 Task: Look for space in Zdolbuniv, Ukraine from 10th July, 2023 to 25th July, 2023 for 3 adults, 1 child in price range Rs.15000 to Rs.25000. Place can be shared room with 2 bedrooms having 3 beds and 2 bathrooms. Property type can be house, flat, guest house. Amenities needed are: wifi, TV, free parkinig on premises, gym, breakfast. Booking option can be shelf check-in. Required host language is English.
Action: Mouse moved to (432, 98)
Screenshot: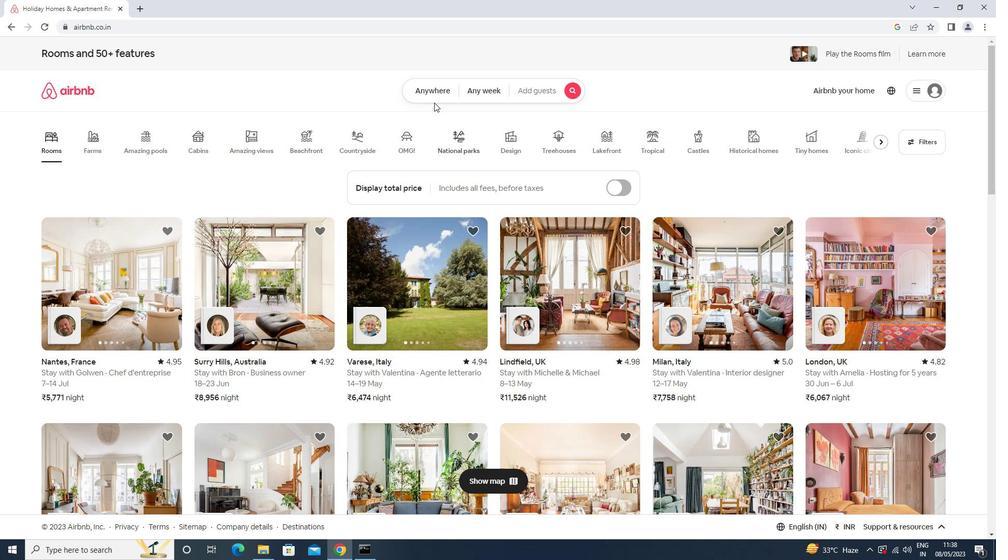 
Action: Mouse pressed left at (432, 98)
Screenshot: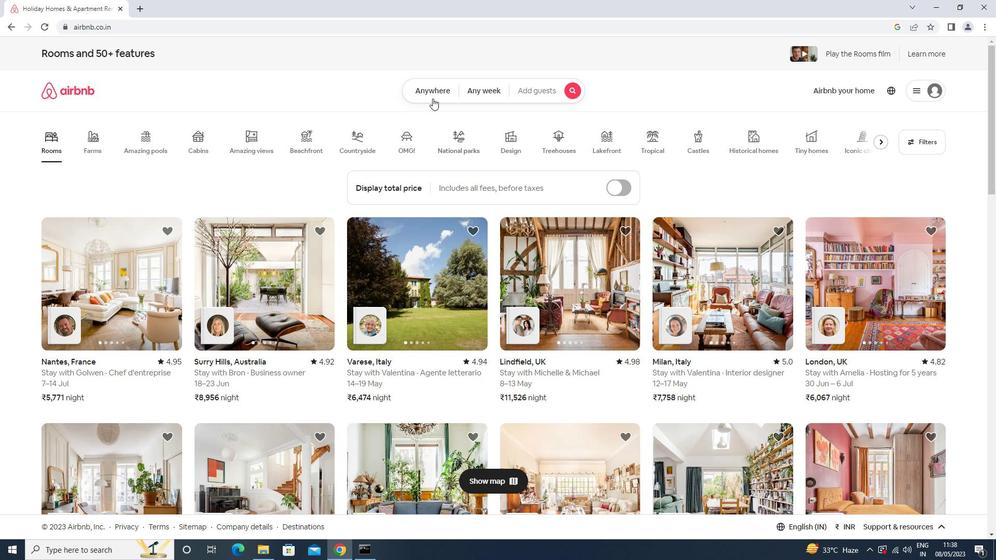 
Action: Mouse moved to (351, 135)
Screenshot: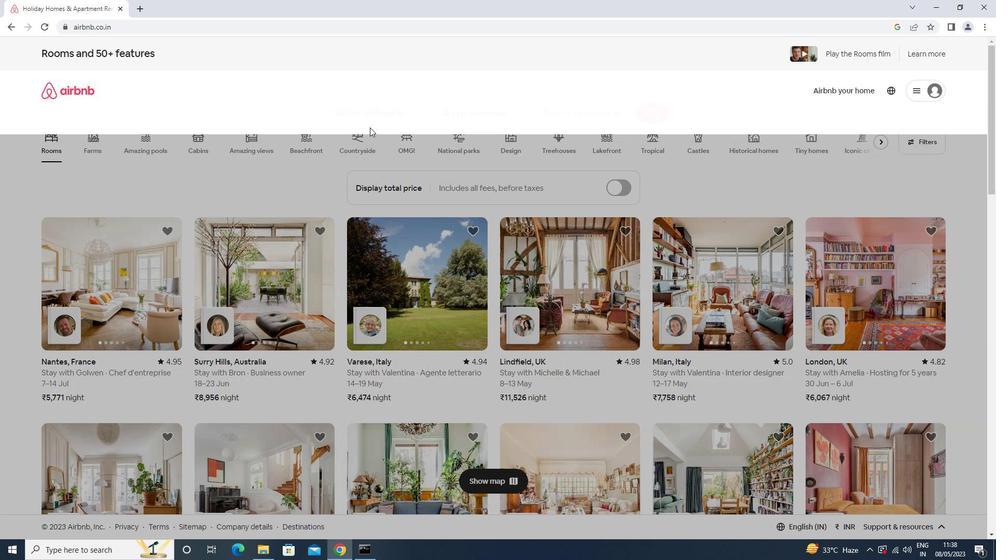 
Action: Mouse pressed left at (351, 135)
Screenshot: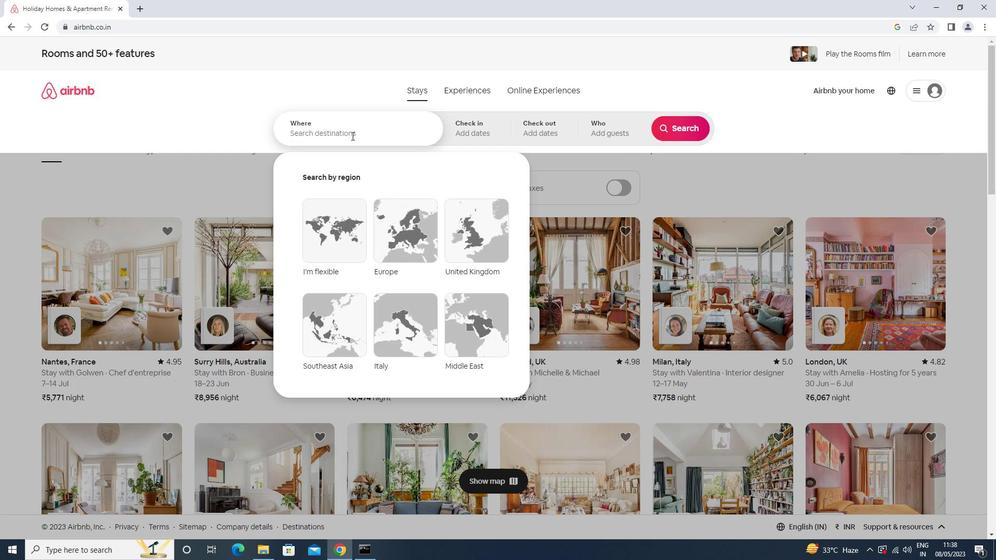 
Action: Key pressed <Key.shift>ZDOLBUNIV,<Key.space><Key.shift><Key.shift><Key.shift><Key.shift><Key.shift><Key.shift><Key.shift><Key.shift><Key.shift><Key.shift><Key.shift><Key.shift><Key.shift><Key.shift><Key.shift><Key.shift><Key.shift><Key.shift><Key.shift><Key.shift><Key.shift><Key.shift><Key.shift><Key.shift><Key.shift><Key.shift><Key.shift><Key.shift><Key.shift><Key.shift><Key.shift><Key.shift><Key.shift><Key.shift><Key.shift><Key.shift><Key.shift><Key.shift><Key.shift><Key.shift><Key.shift><Key.shift><Key.shift><Key.shift>UKRAINME
Screenshot: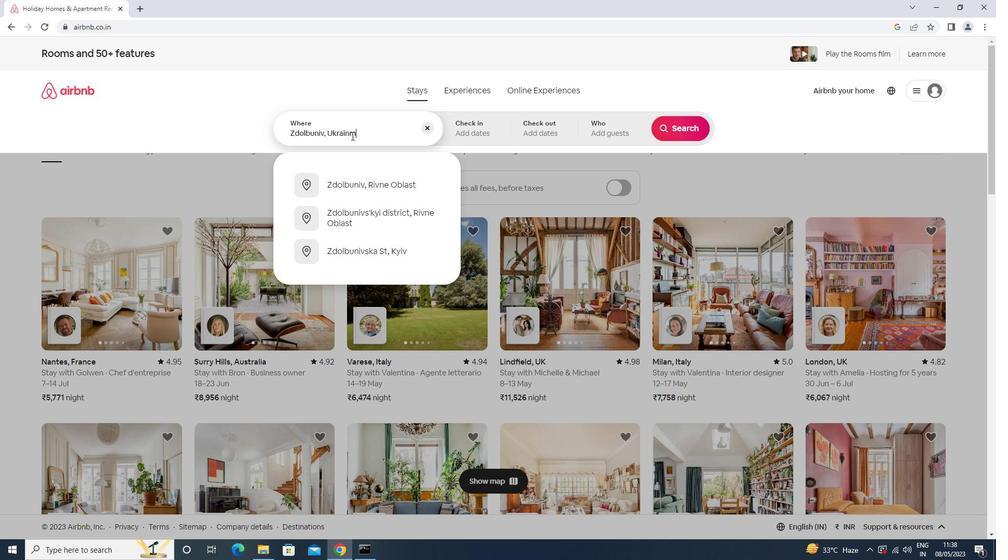 
Action: Mouse moved to (387, 123)
Screenshot: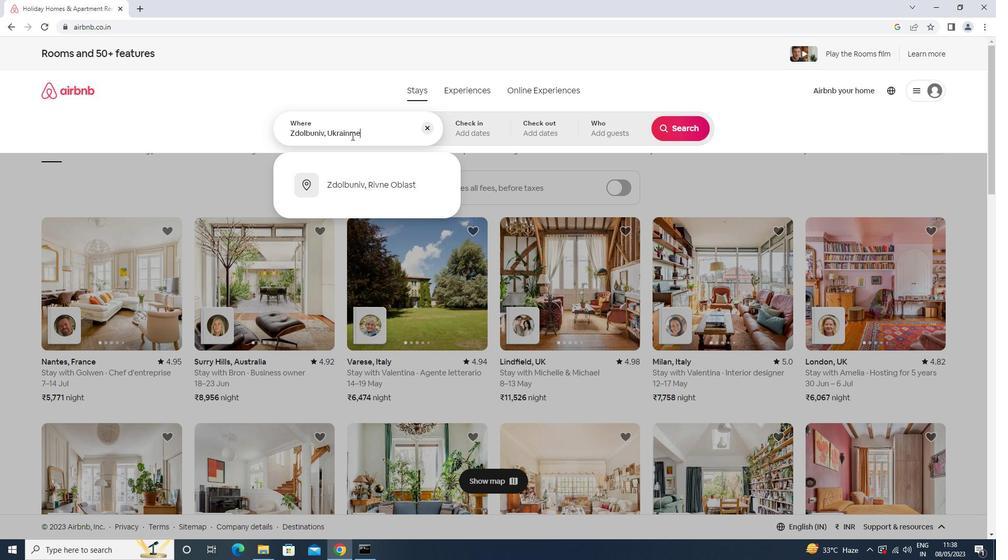 
Action: Key pressed <Key.backspace><Key.backspace>E<Key.enter>
Screenshot: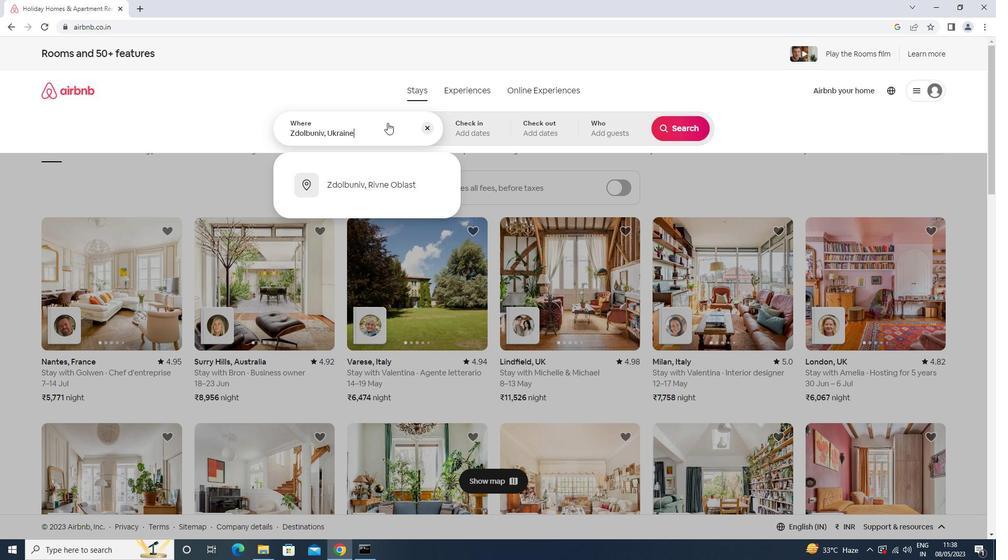 
Action: Mouse moved to (679, 211)
Screenshot: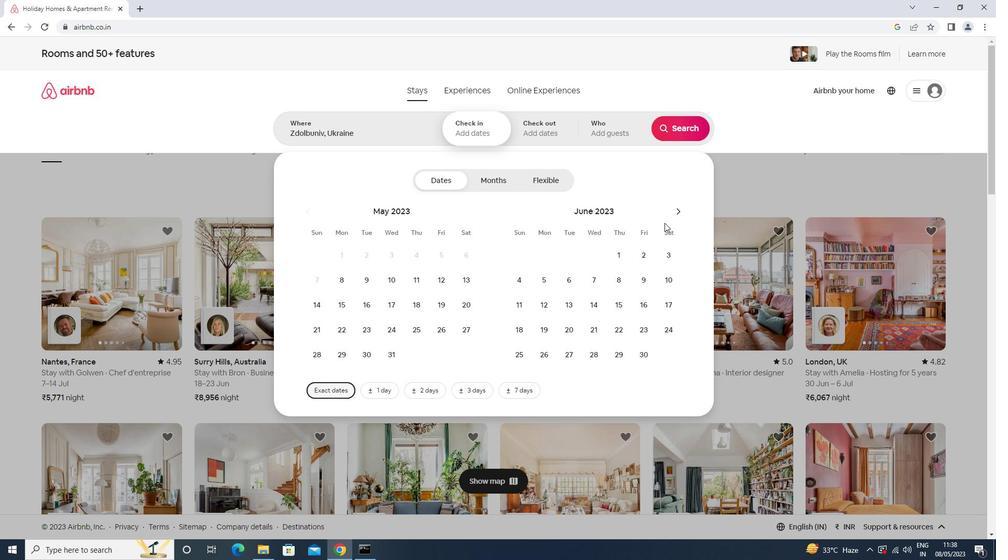 
Action: Mouse pressed left at (679, 211)
Screenshot: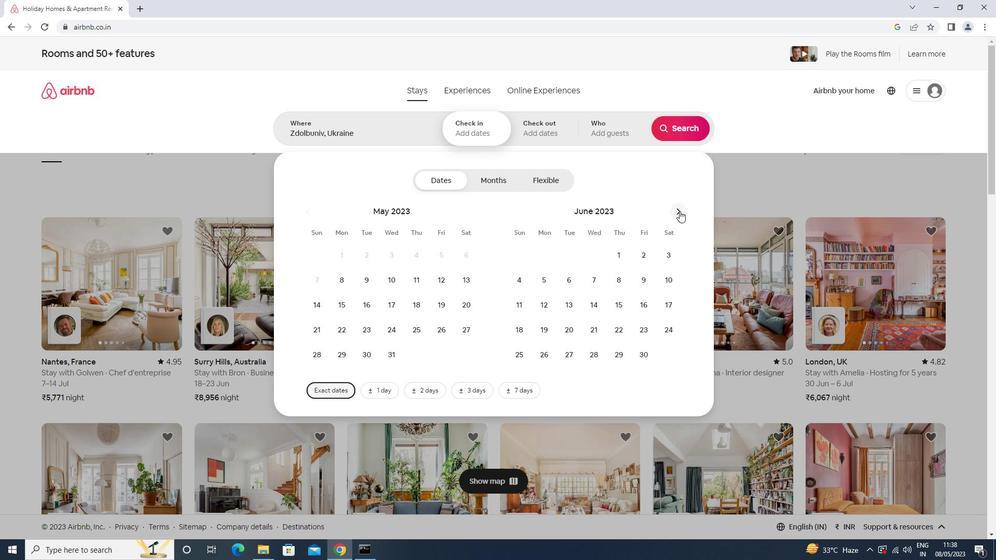 
Action: Mouse moved to (547, 306)
Screenshot: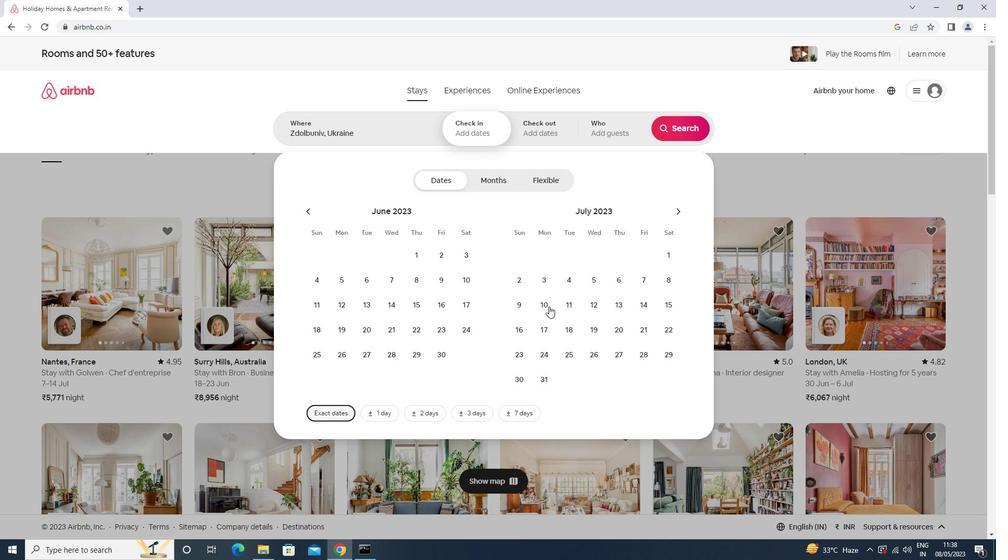 
Action: Mouse pressed left at (547, 306)
Screenshot: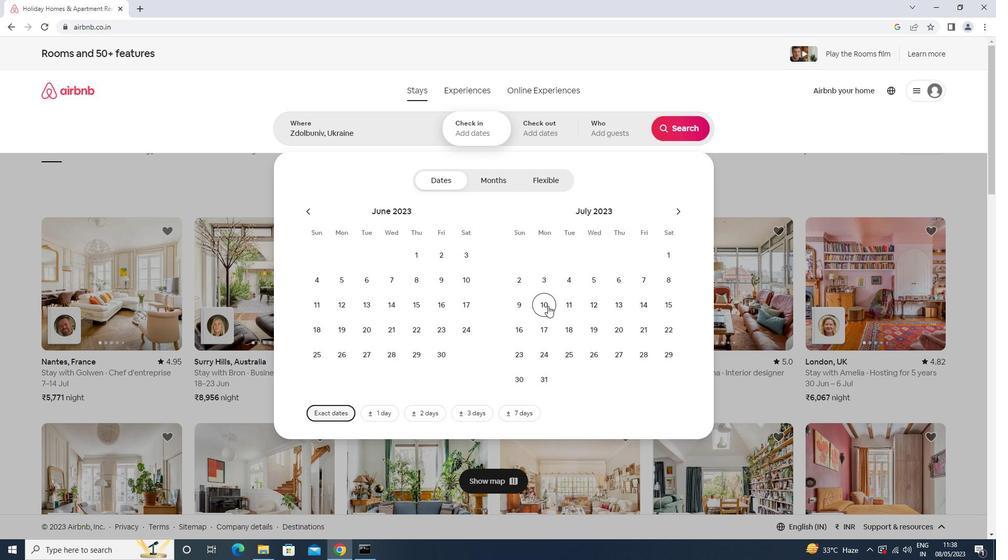 
Action: Mouse moved to (571, 352)
Screenshot: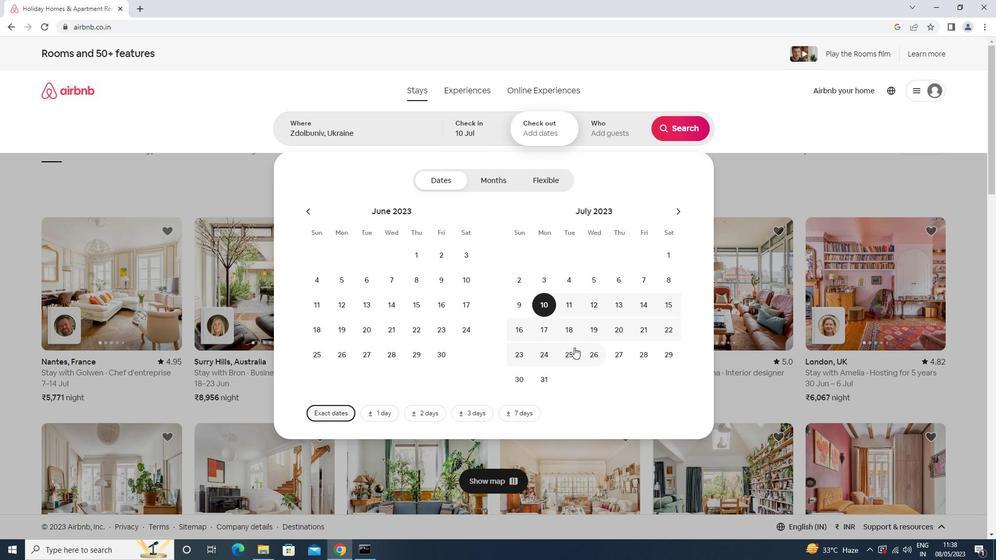 
Action: Mouse pressed left at (571, 352)
Screenshot: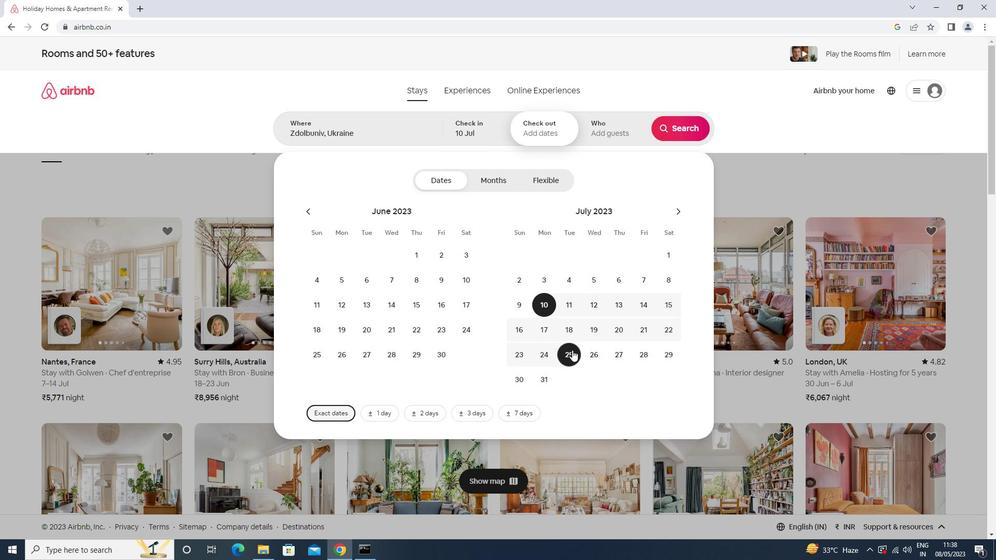 
Action: Mouse moved to (591, 142)
Screenshot: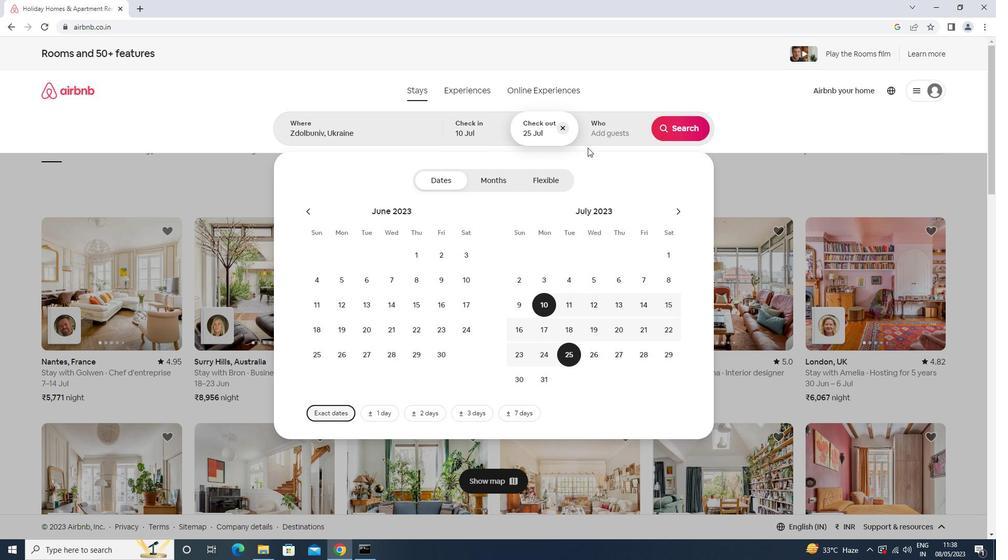 
Action: Mouse pressed left at (591, 142)
Screenshot: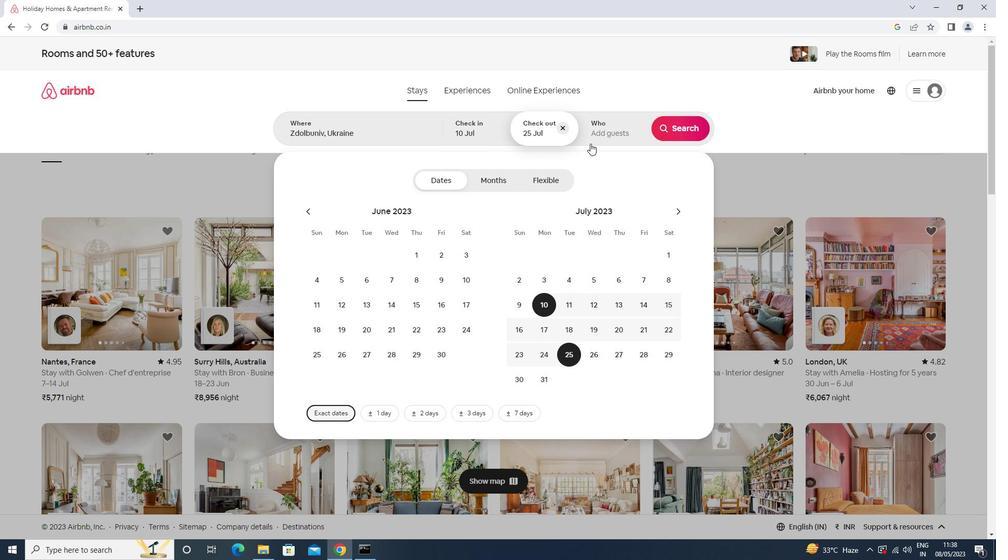 
Action: Mouse moved to (680, 185)
Screenshot: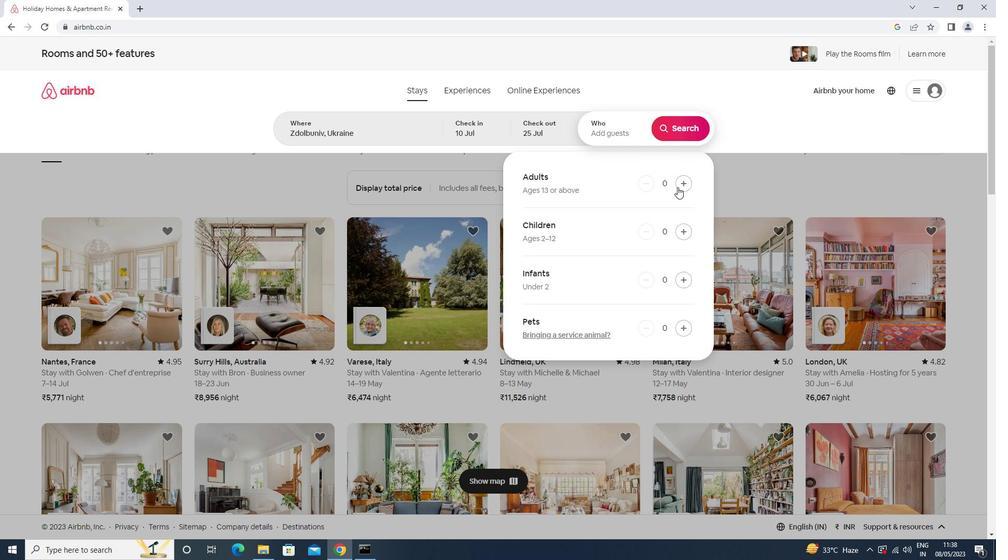 
Action: Mouse pressed left at (680, 185)
Screenshot: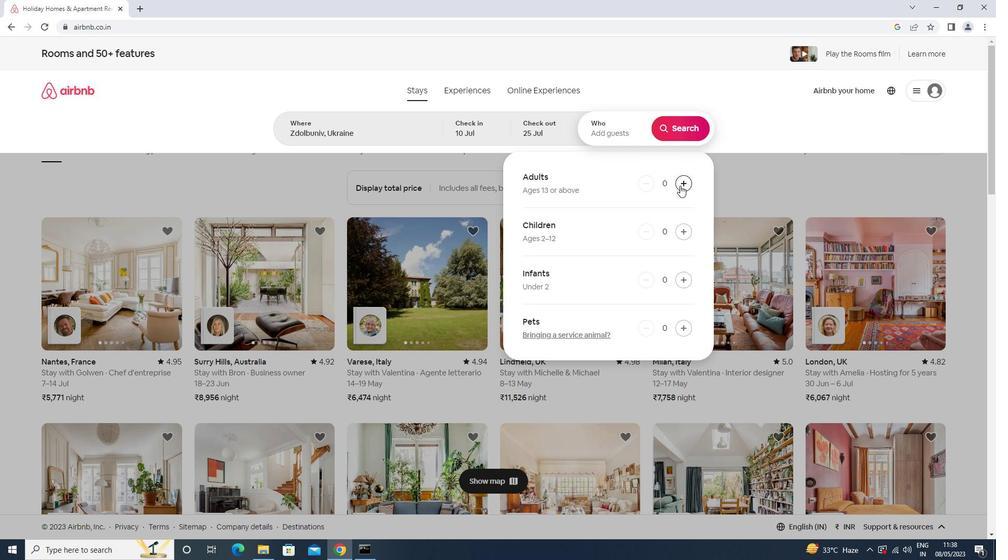 
Action: Mouse moved to (680, 185)
Screenshot: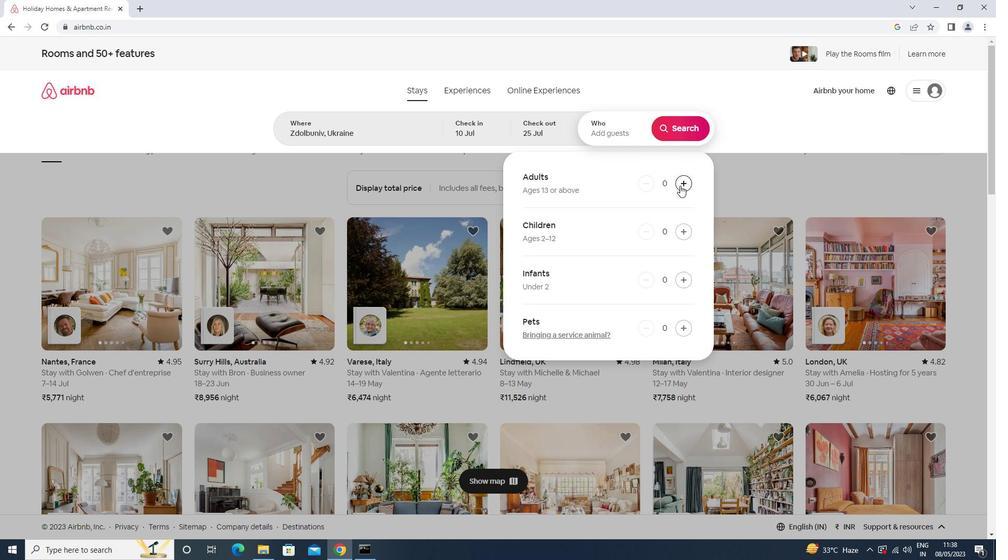 
Action: Mouse pressed left at (680, 185)
Screenshot: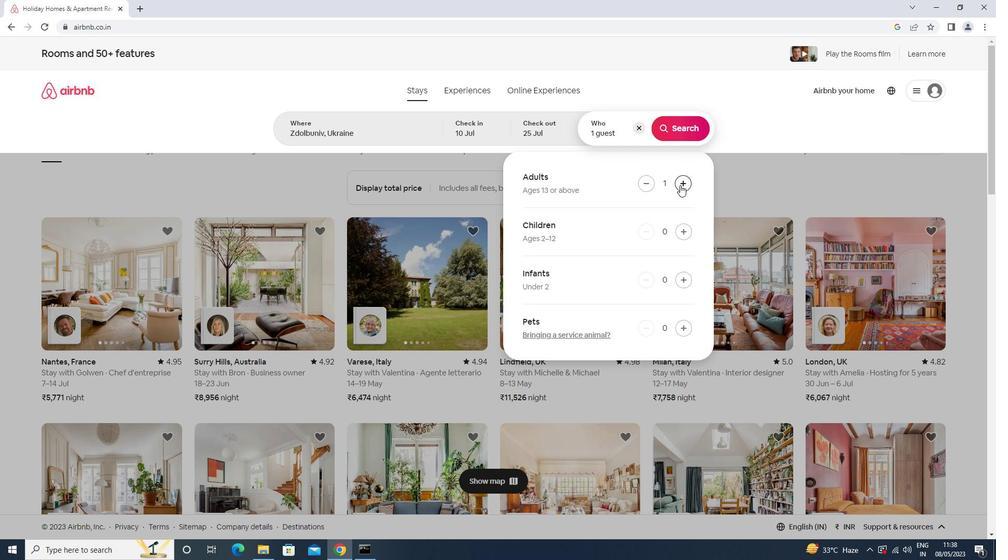 
Action: Mouse moved to (681, 185)
Screenshot: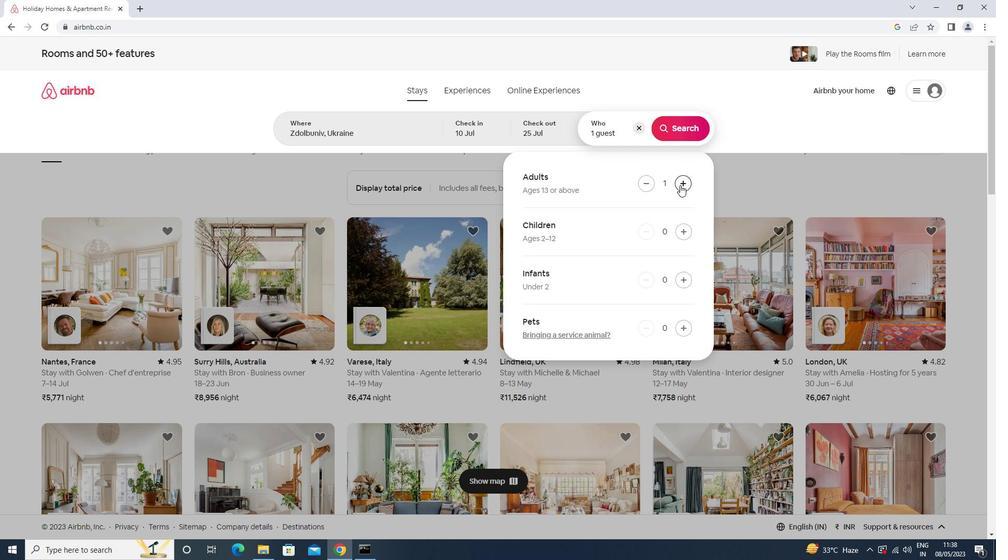 
Action: Mouse pressed left at (681, 185)
Screenshot: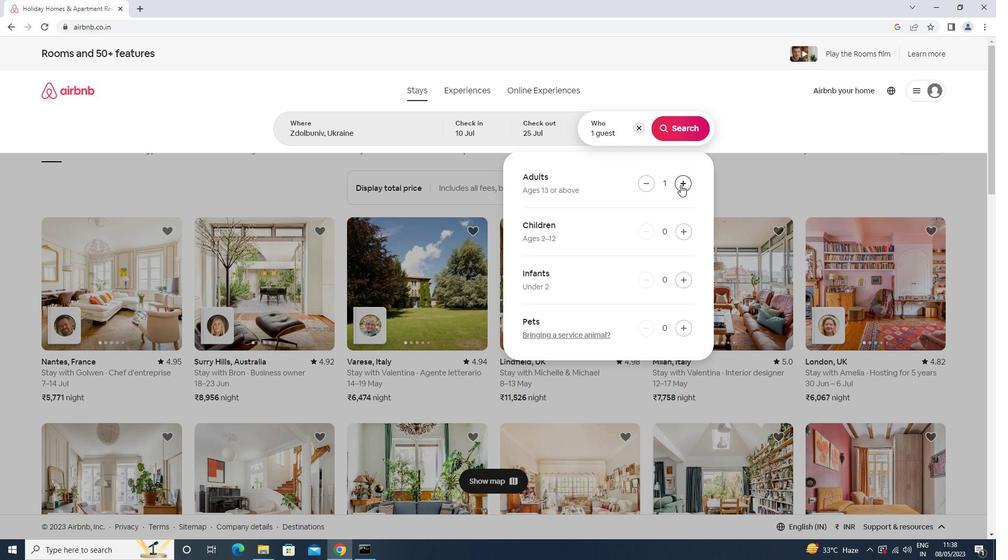 
Action: Mouse moved to (689, 235)
Screenshot: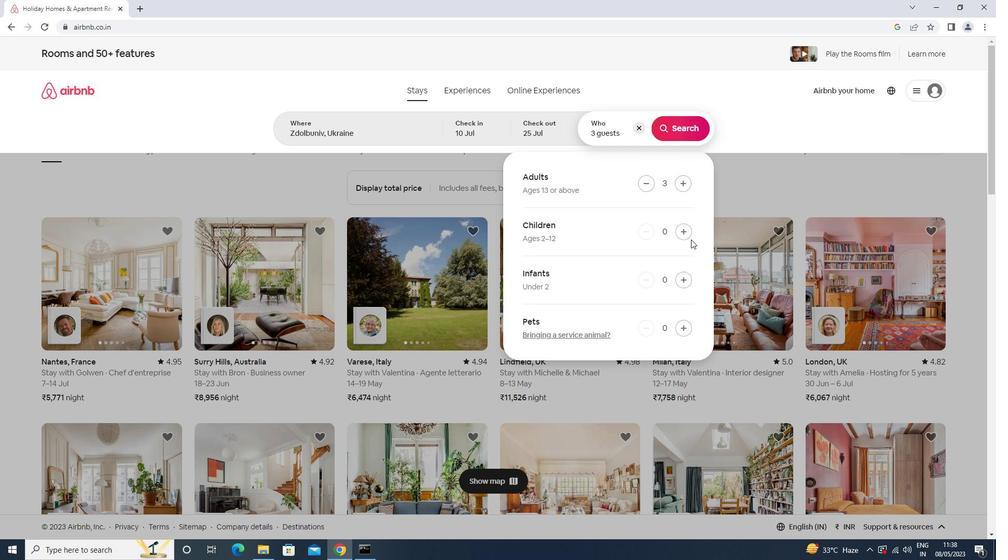 
Action: Mouse pressed left at (689, 235)
Screenshot: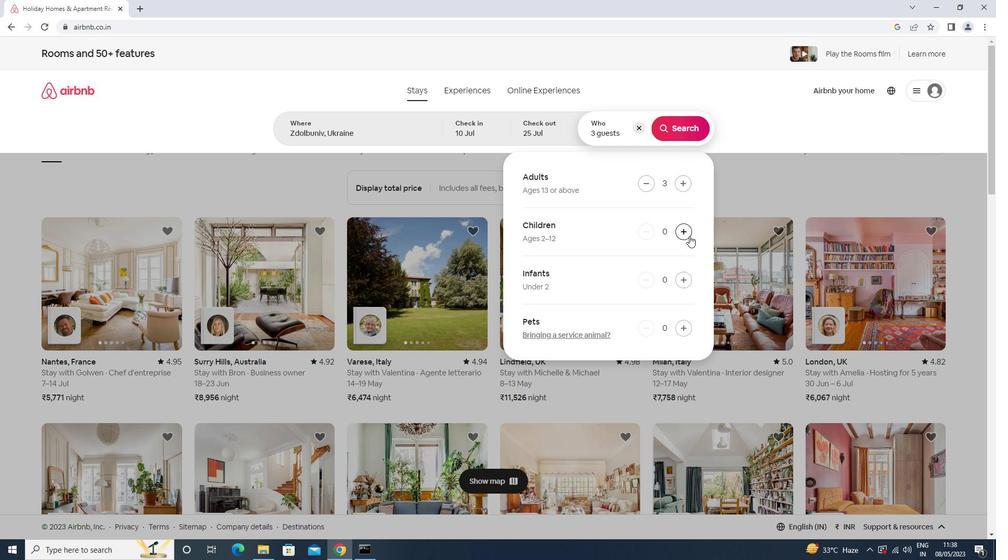 
Action: Mouse moved to (668, 131)
Screenshot: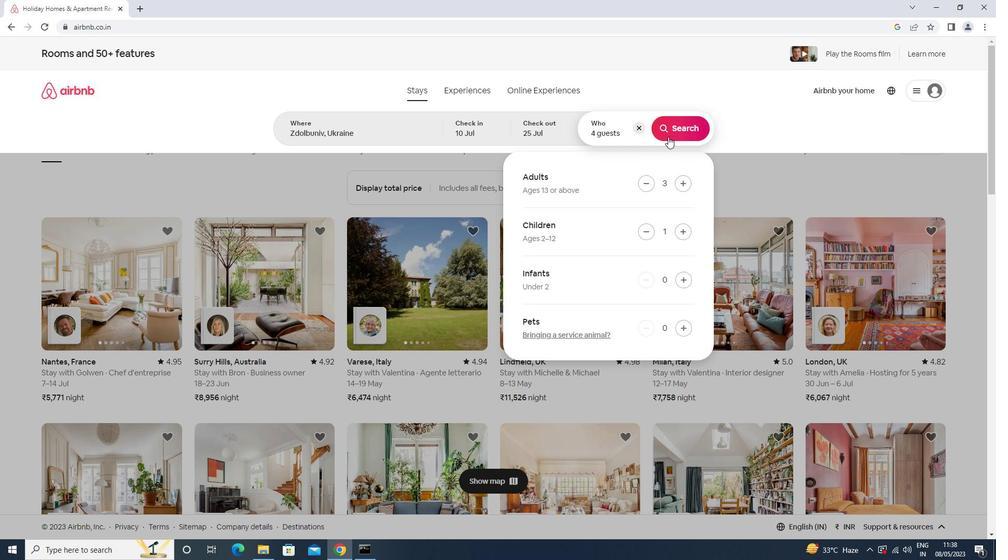 
Action: Mouse pressed left at (668, 131)
Screenshot: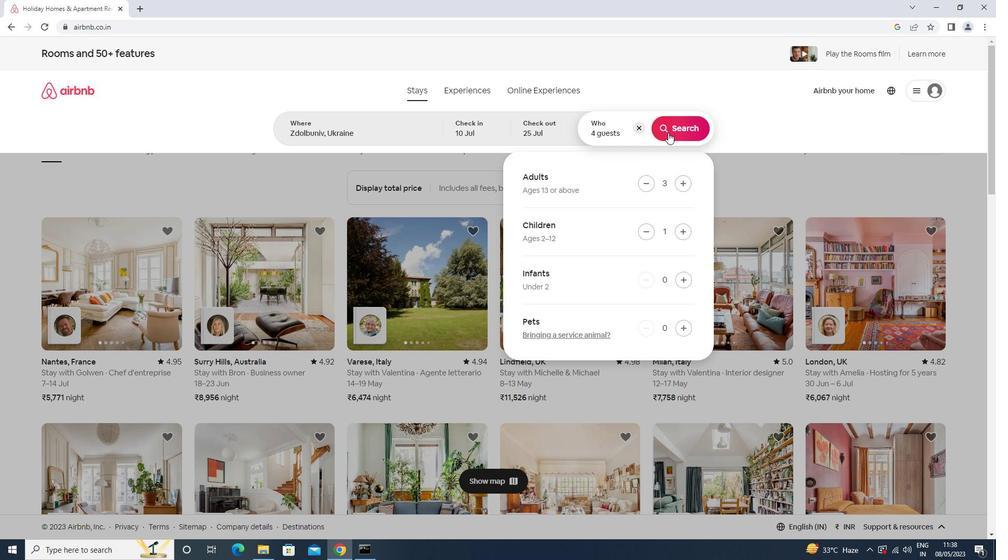 
Action: Mouse moved to (944, 91)
Screenshot: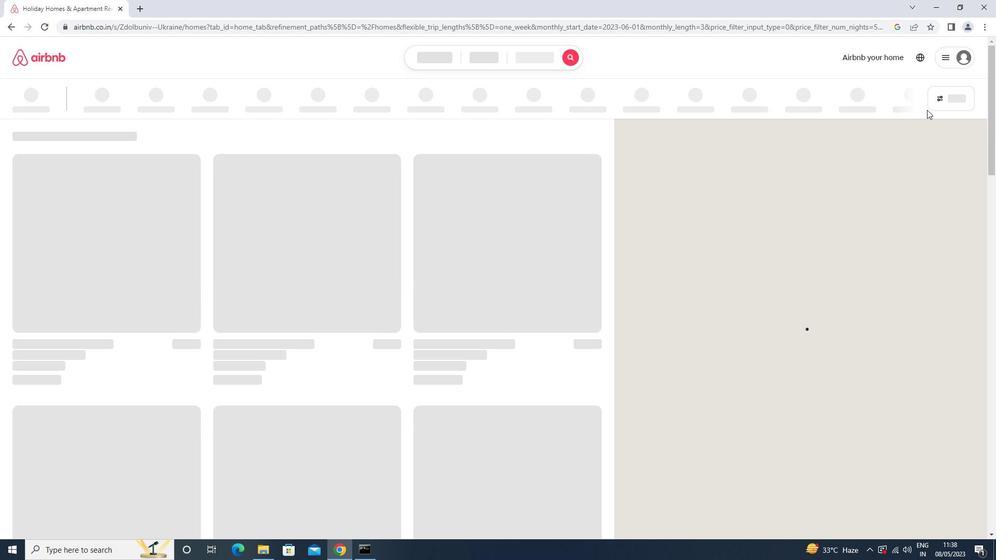 
Action: Mouse pressed left at (944, 91)
Screenshot: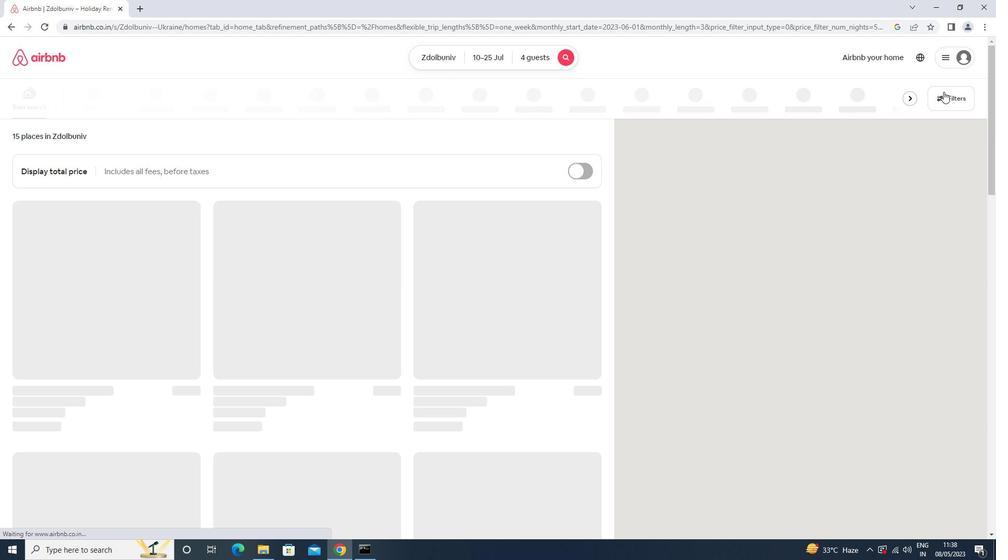
Action: Mouse moved to (400, 354)
Screenshot: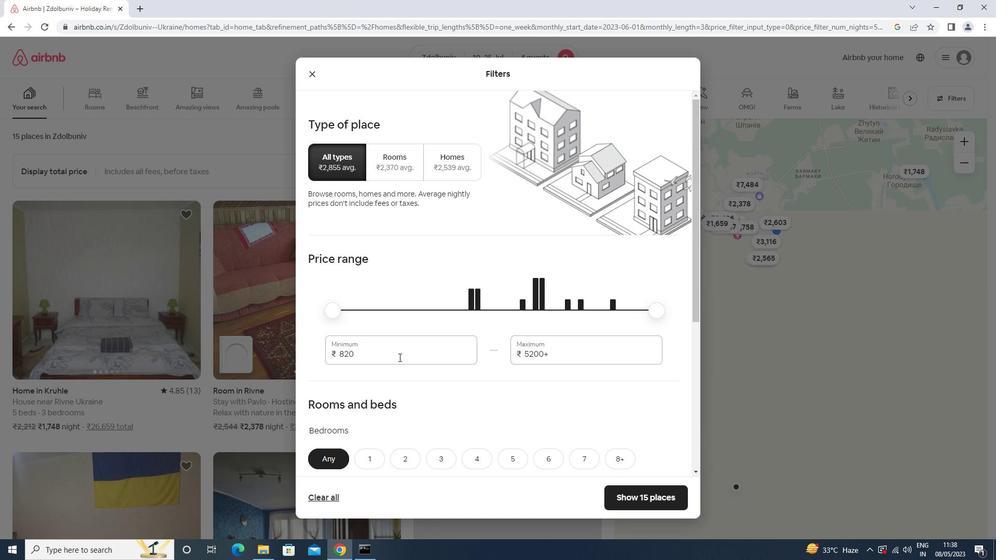 
Action: Mouse pressed left at (400, 354)
Screenshot: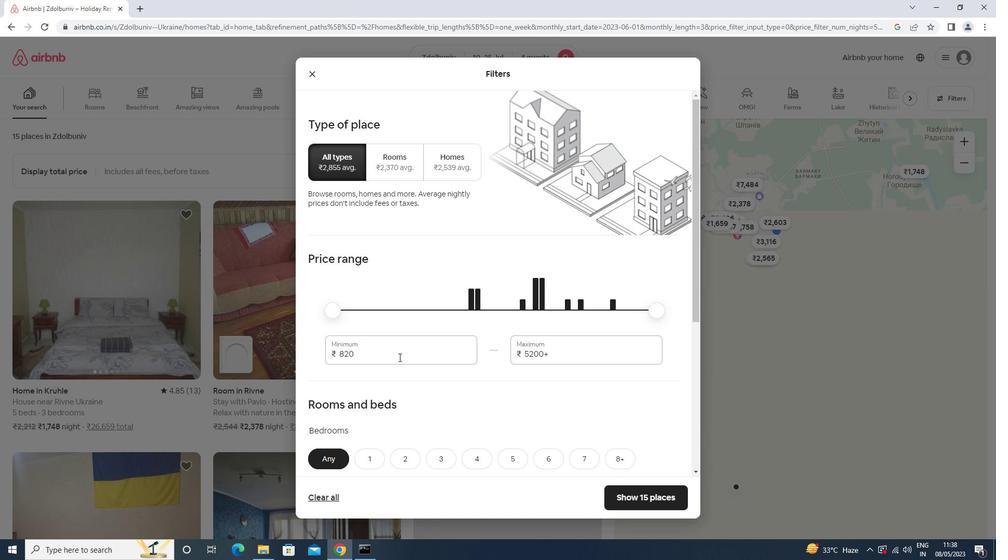 
Action: Key pressed <Key.backspace><Key.backspace><Key.backspace>15000<Key.tab>25000
Screenshot: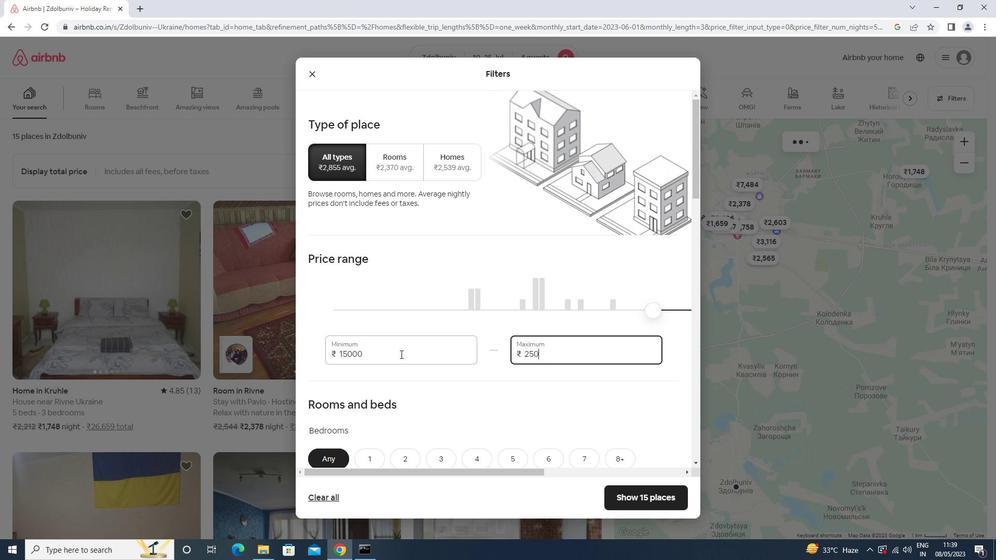 
Action: Mouse moved to (401, 353)
Screenshot: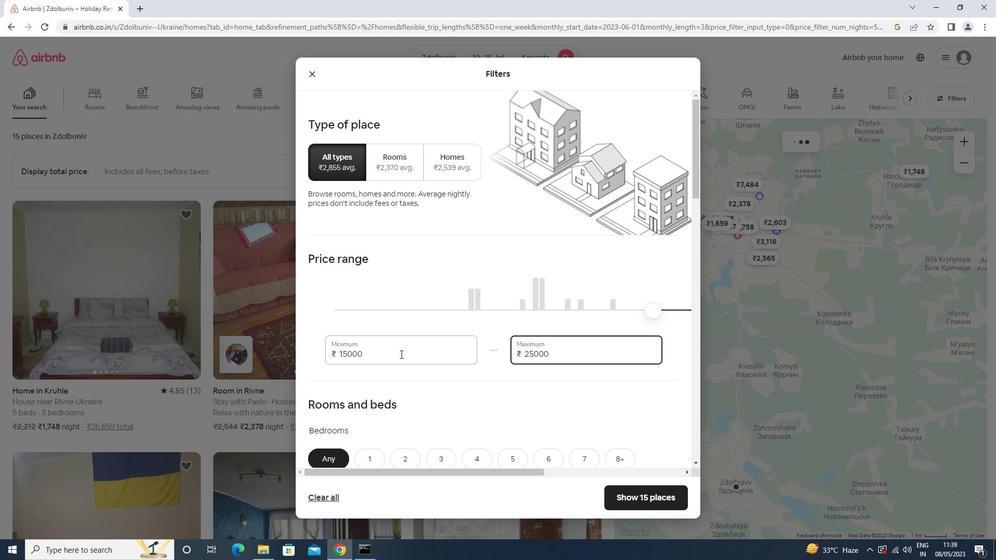 
Action: Mouse scrolled (401, 352) with delta (0, 0)
Screenshot: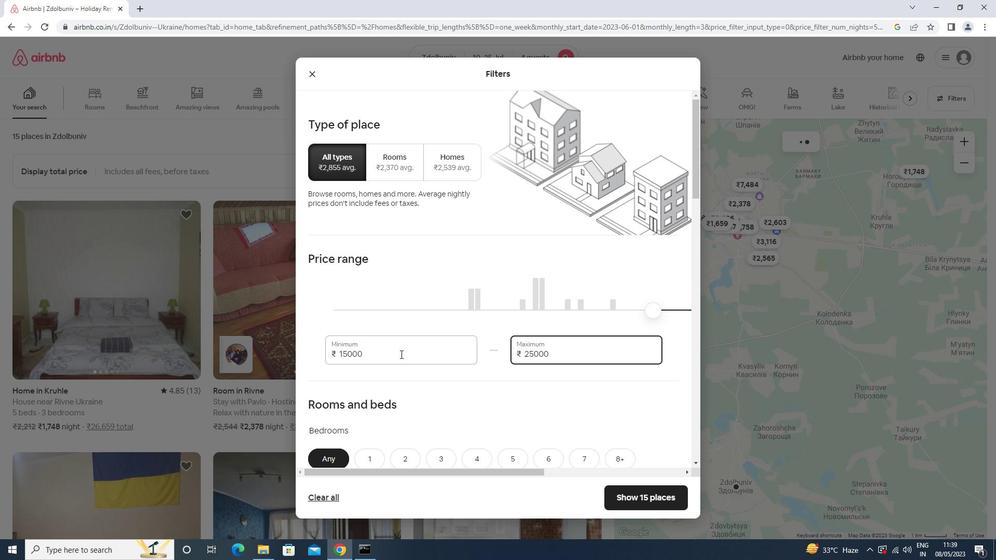 
Action: Mouse scrolled (401, 352) with delta (0, 0)
Screenshot: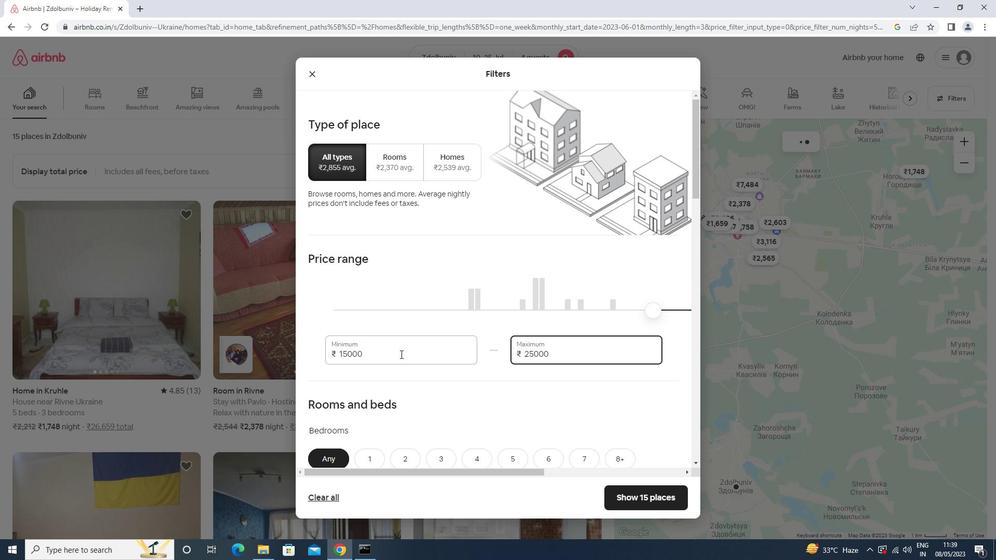 
Action: Mouse scrolled (401, 352) with delta (0, 0)
Screenshot: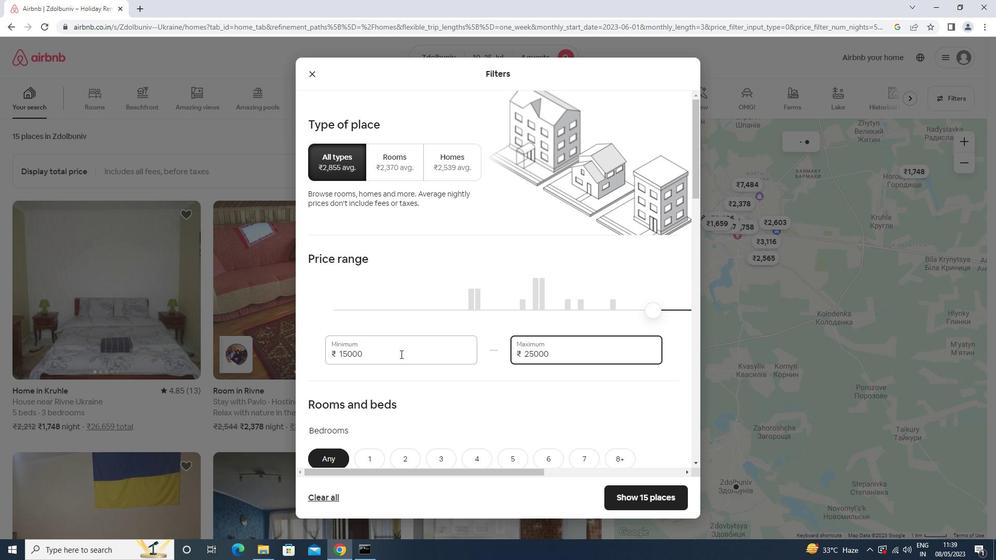 
Action: Mouse scrolled (401, 352) with delta (0, 0)
Screenshot: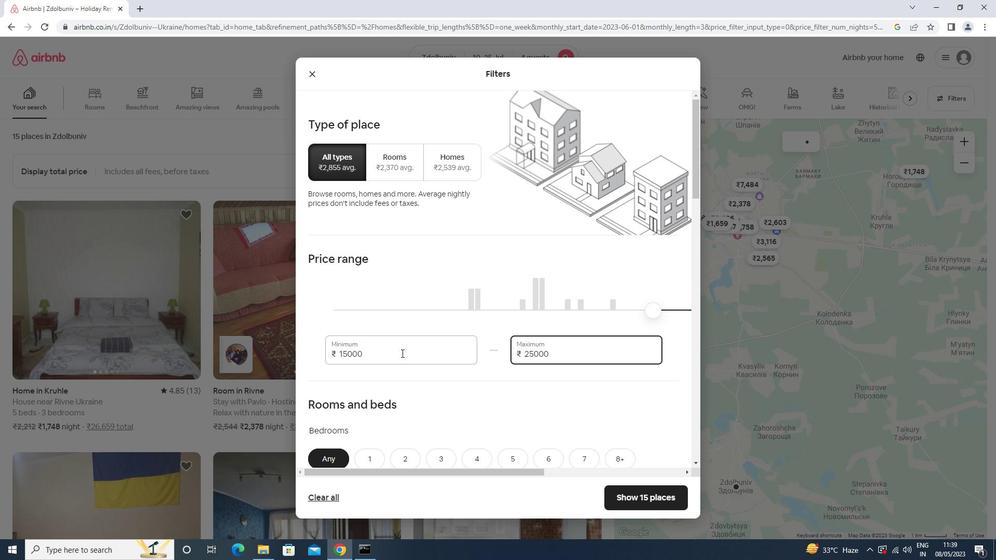
Action: Mouse moved to (406, 249)
Screenshot: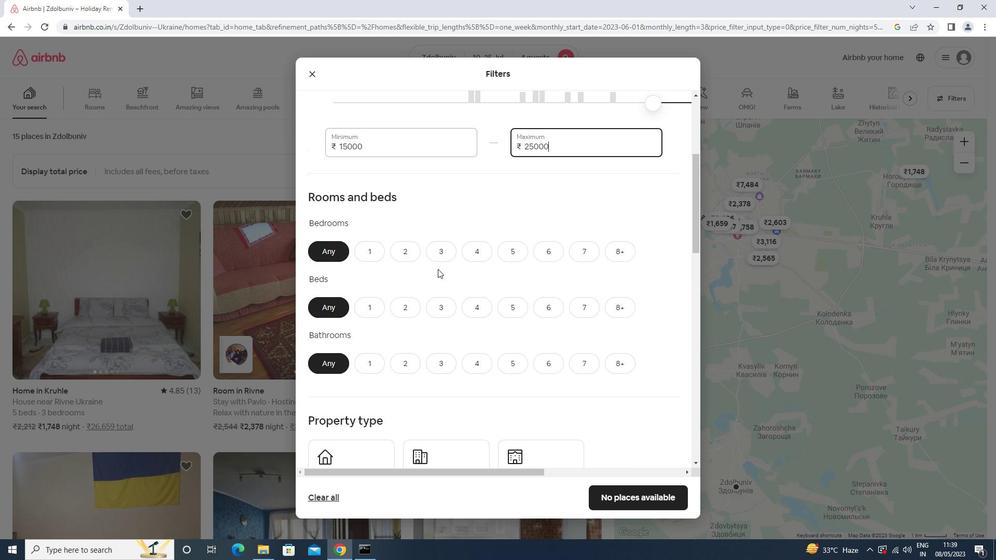 
Action: Mouse pressed left at (406, 249)
Screenshot: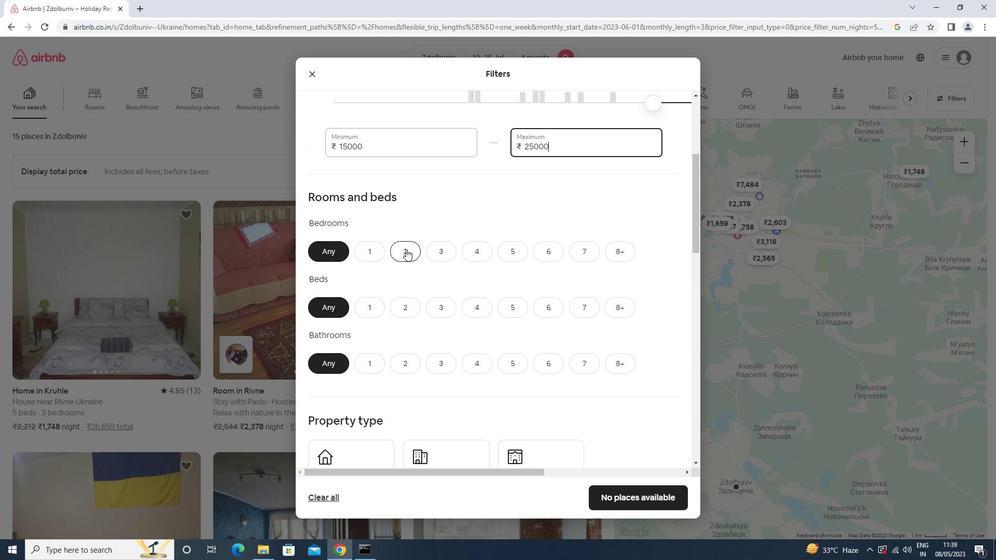 
Action: Mouse moved to (444, 310)
Screenshot: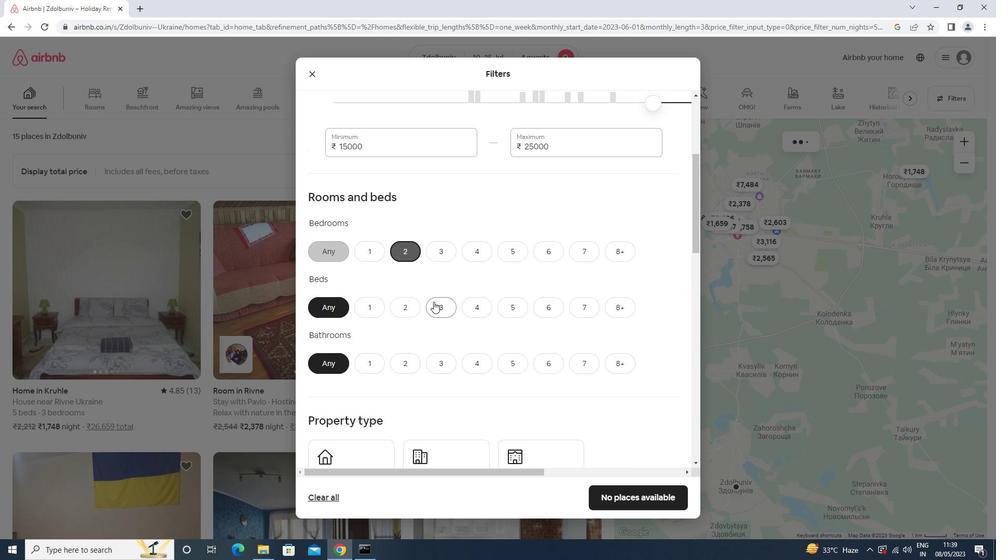
Action: Mouse pressed left at (444, 310)
Screenshot: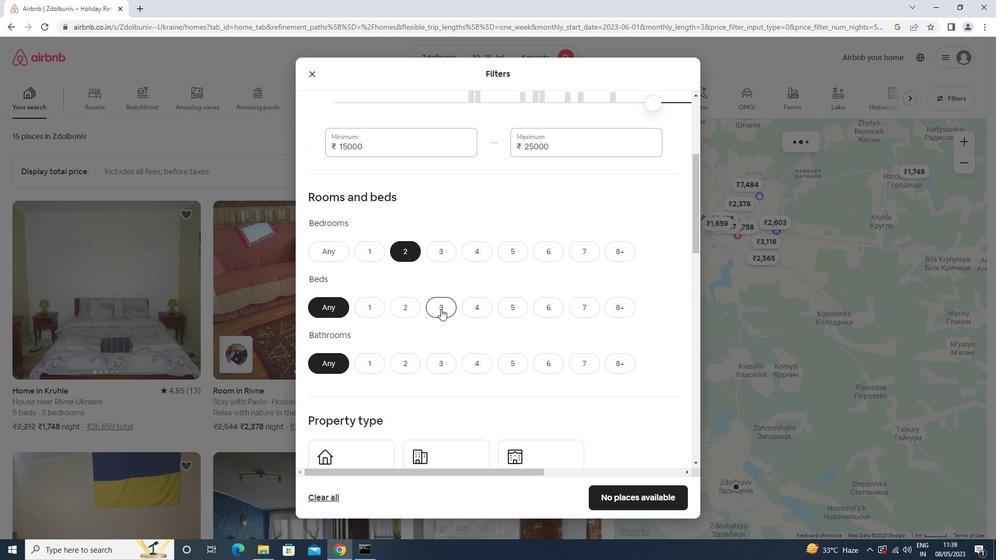 
Action: Mouse moved to (404, 361)
Screenshot: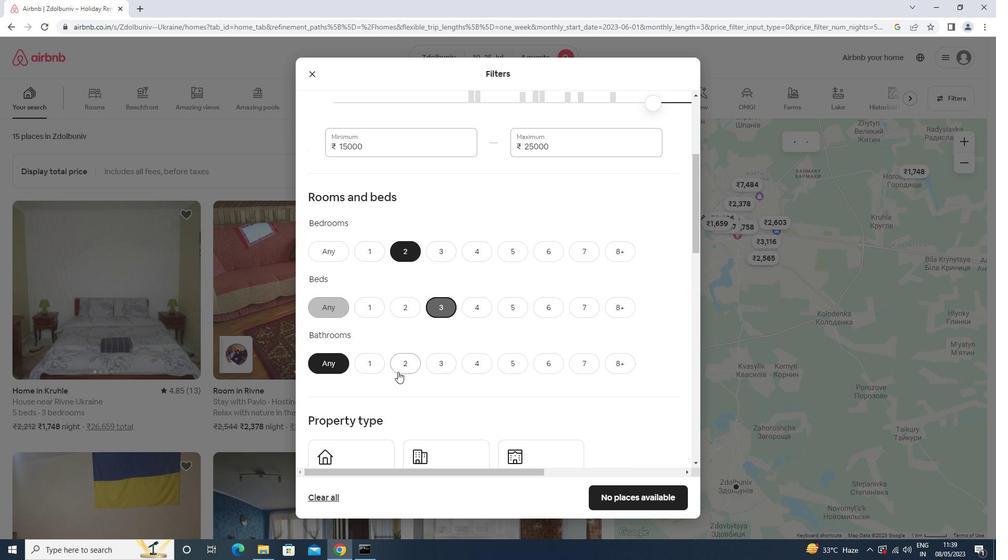 
Action: Mouse pressed left at (404, 361)
Screenshot: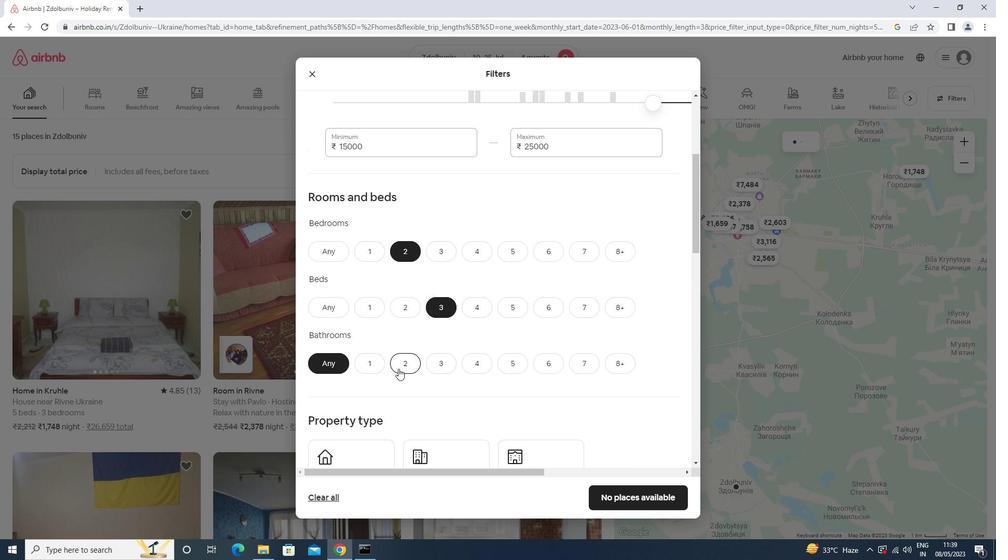 
Action: Mouse moved to (404, 346)
Screenshot: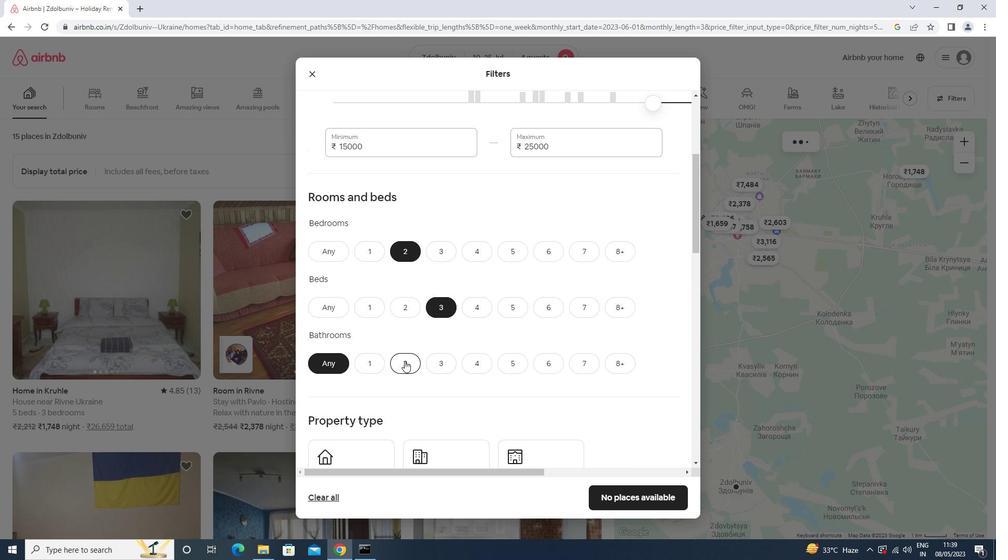 
Action: Mouse scrolled (404, 346) with delta (0, 0)
Screenshot: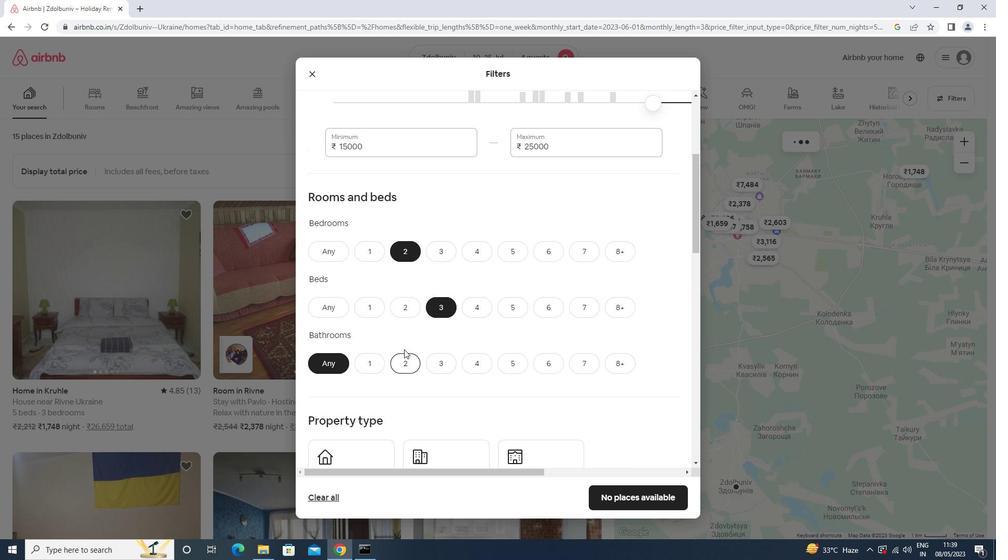
Action: Mouse scrolled (404, 346) with delta (0, 0)
Screenshot: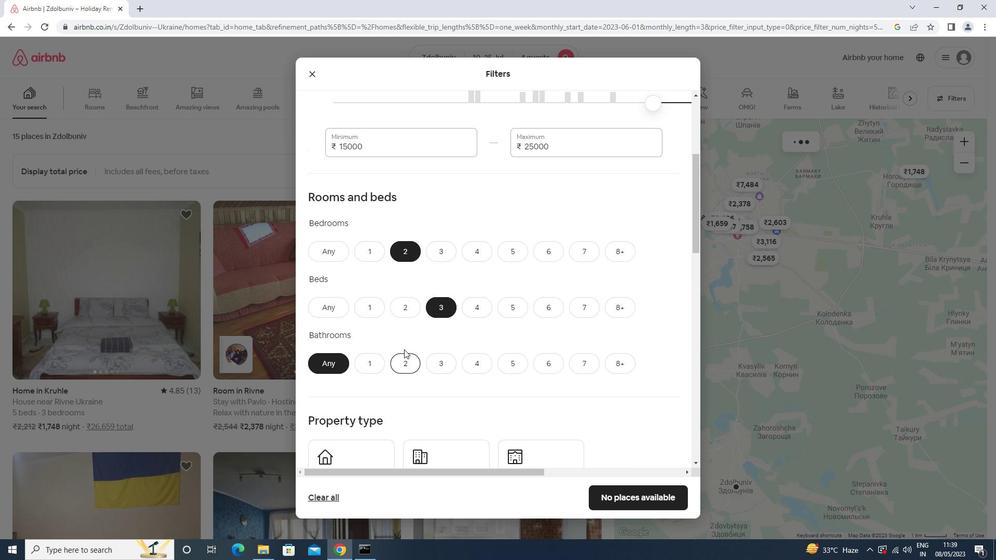 
Action: Mouse scrolled (404, 346) with delta (0, 0)
Screenshot: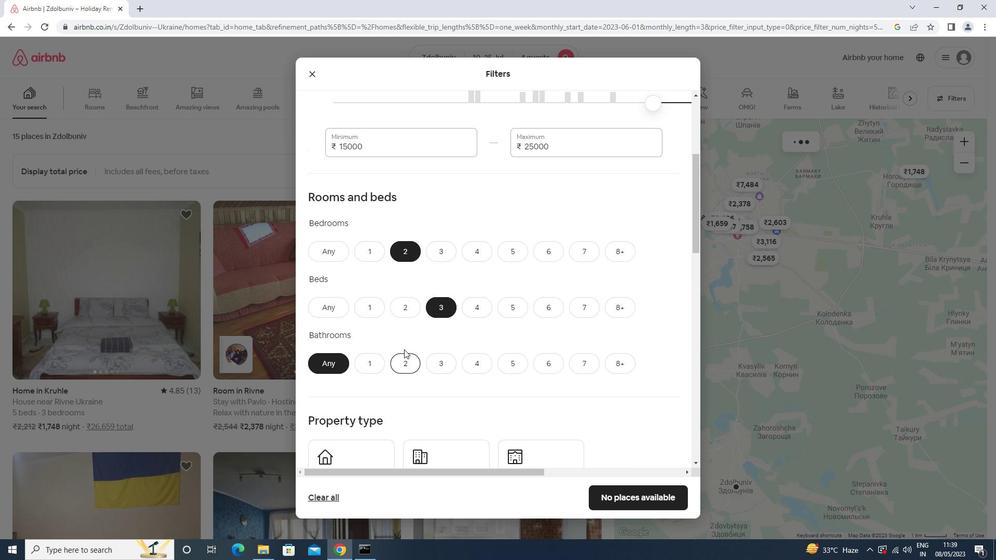 
Action: Mouse moved to (369, 349)
Screenshot: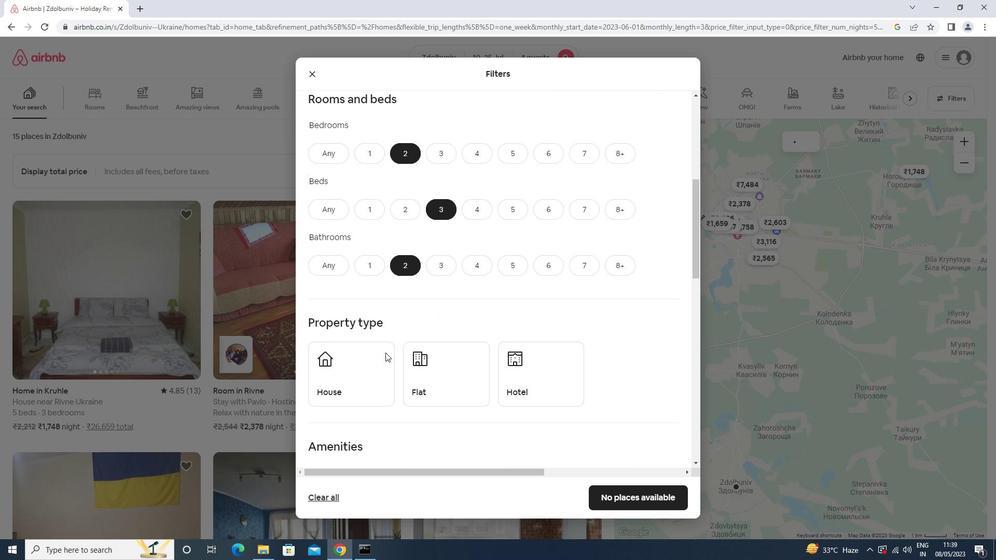 
Action: Mouse pressed left at (369, 349)
Screenshot: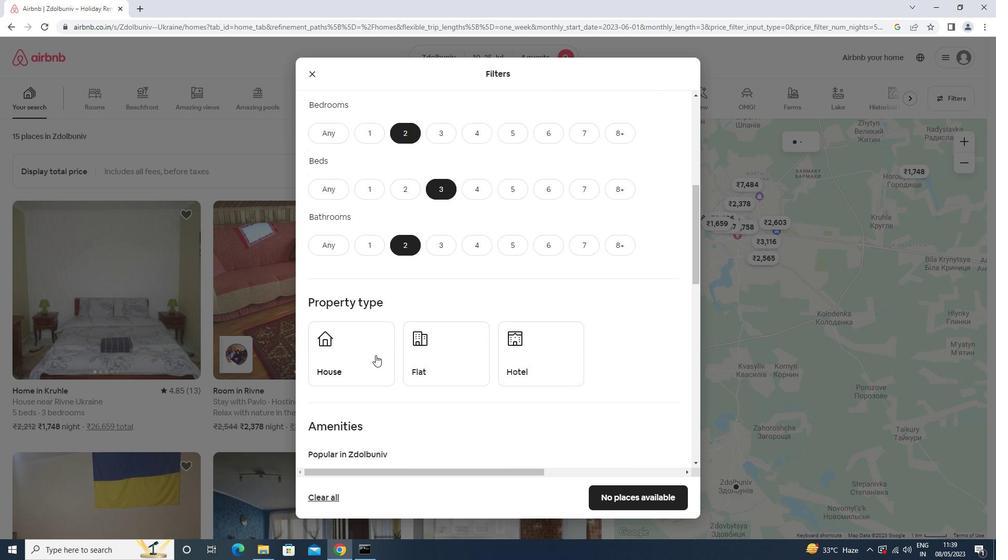 
Action: Mouse moved to (445, 324)
Screenshot: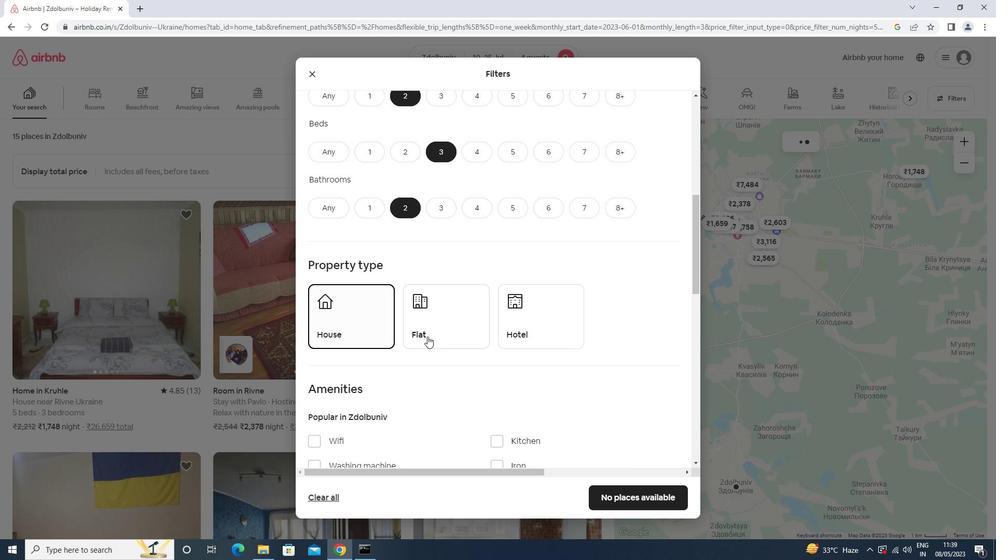 
Action: Mouse pressed left at (445, 324)
Screenshot: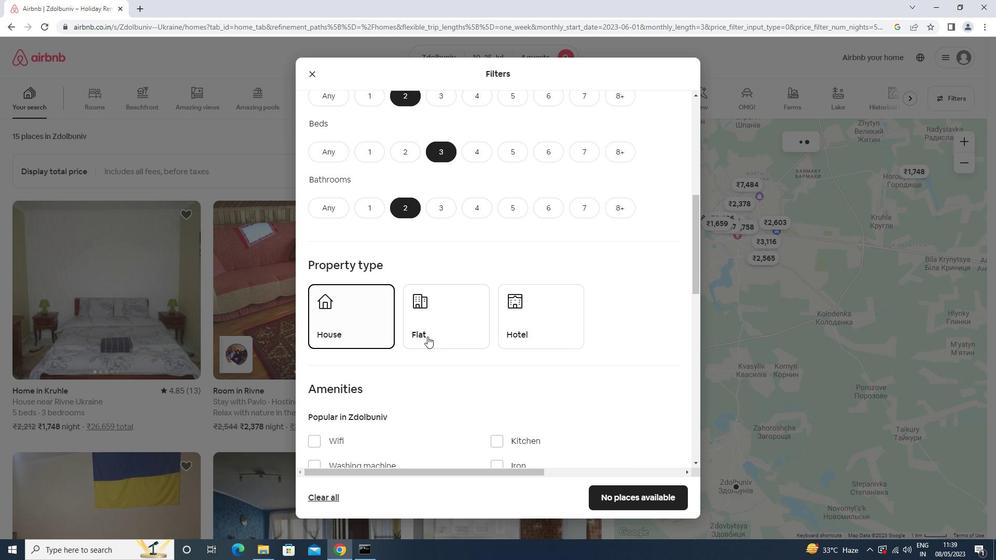 
Action: Mouse moved to (445, 319)
Screenshot: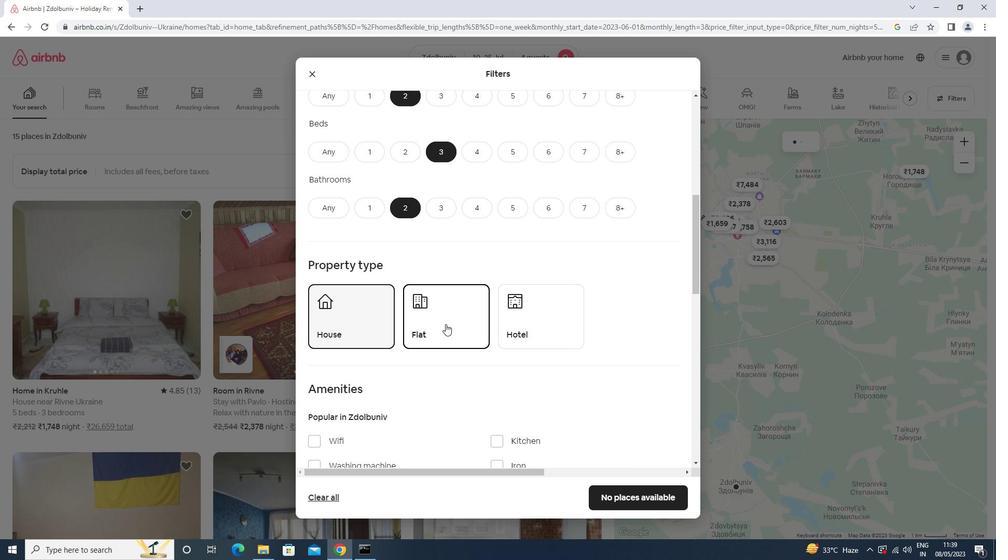 
Action: Mouse scrolled (445, 318) with delta (0, 0)
Screenshot: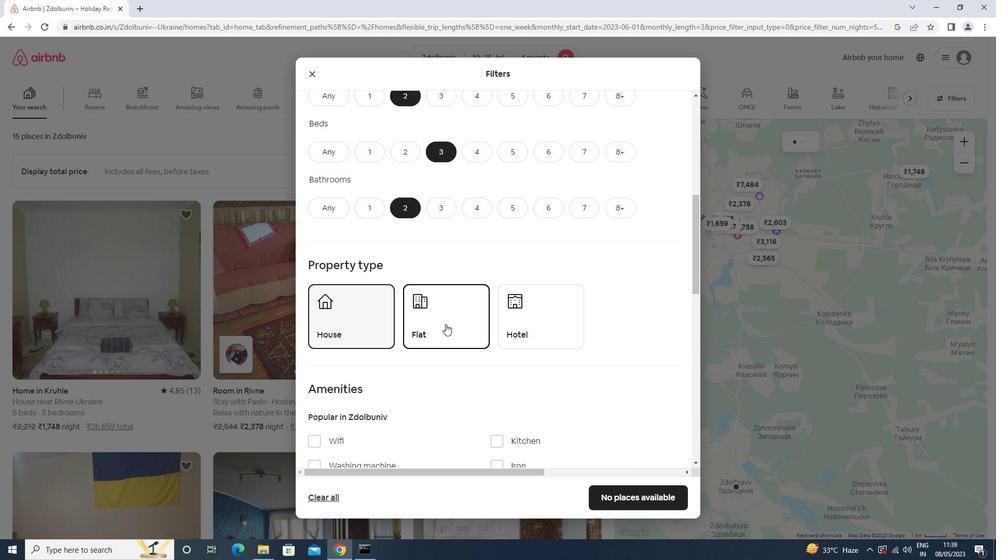 
Action: Mouse scrolled (445, 318) with delta (0, 0)
Screenshot: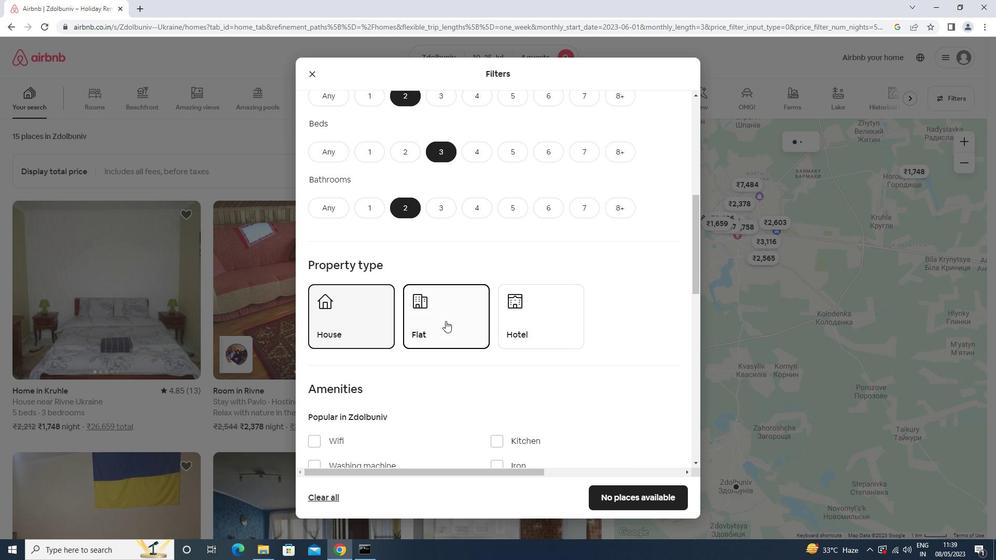 
Action: Mouse scrolled (445, 318) with delta (0, 0)
Screenshot: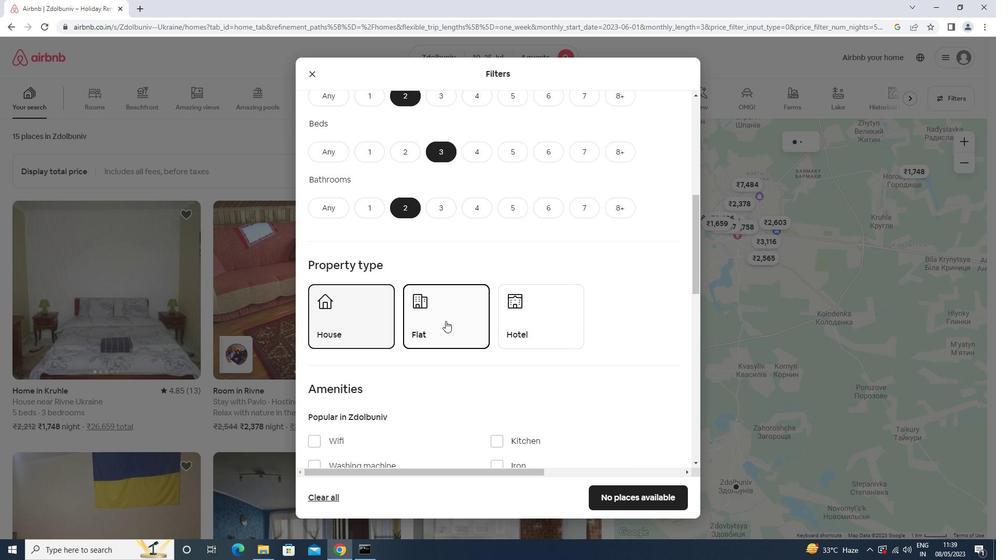 
Action: Mouse moved to (357, 283)
Screenshot: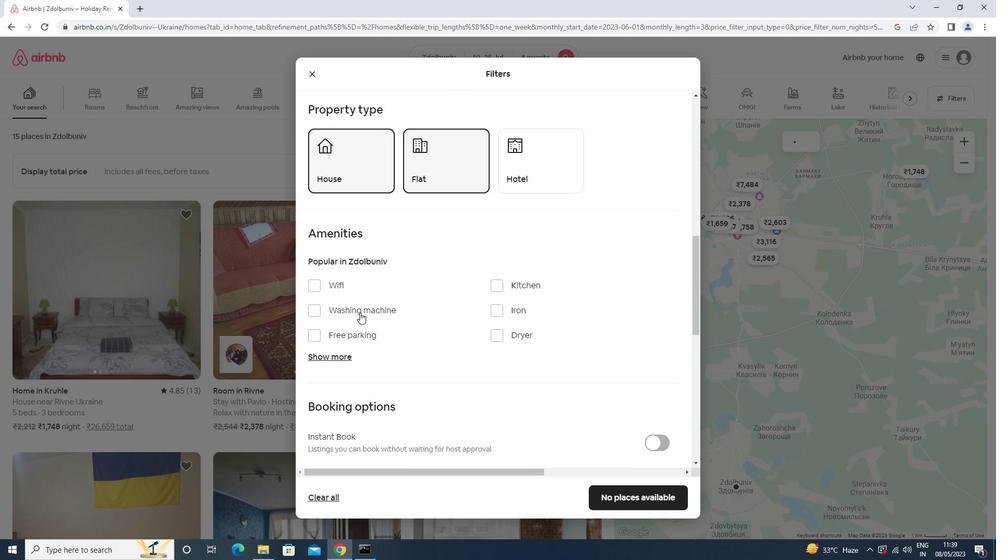 
Action: Mouse pressed left at (357, 283)
Screenshot: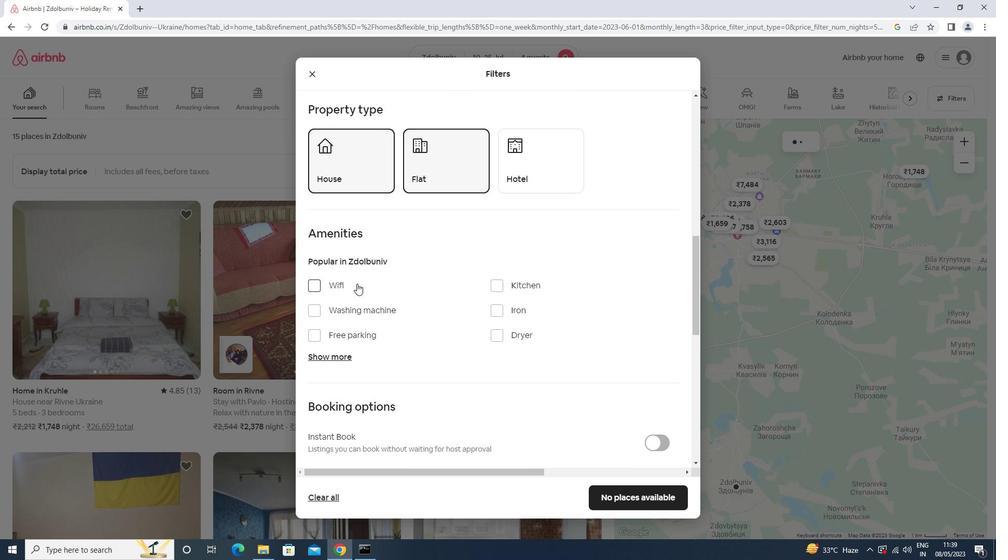 
Action: Mouse moved to (364, 330)
Screenshot: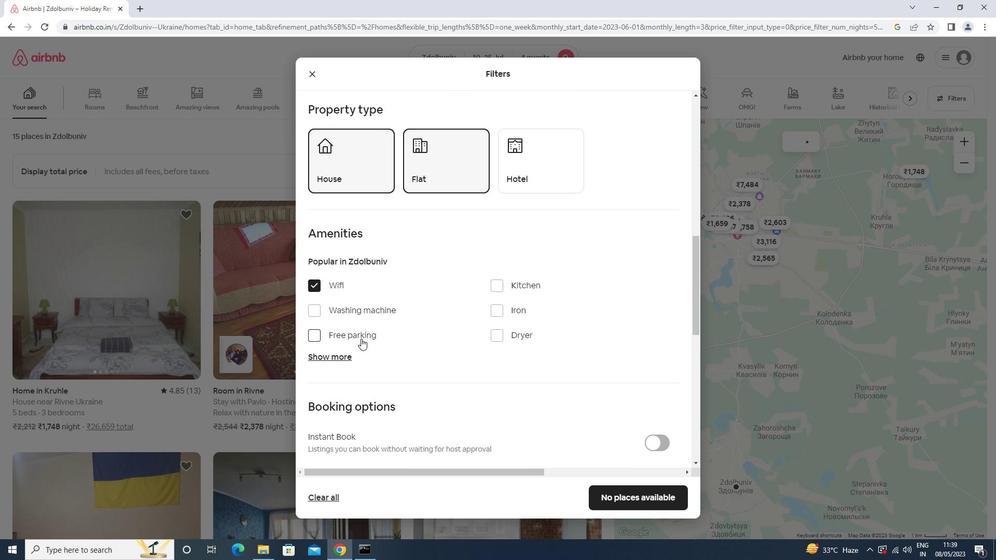 
Action: Mouse pressed left at (364, 330)
Screenshot: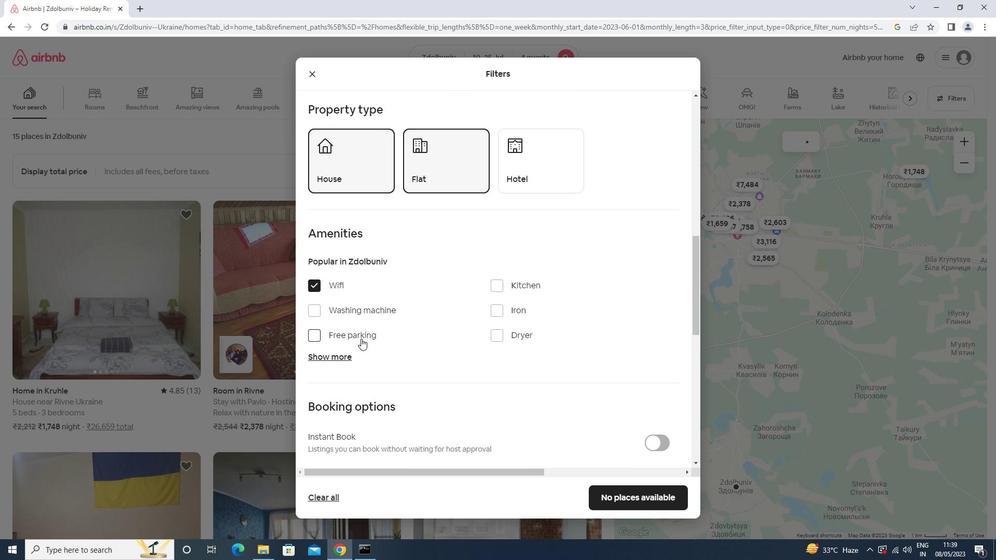 
Action: Mouse moved to (352, 358)
Screenshot: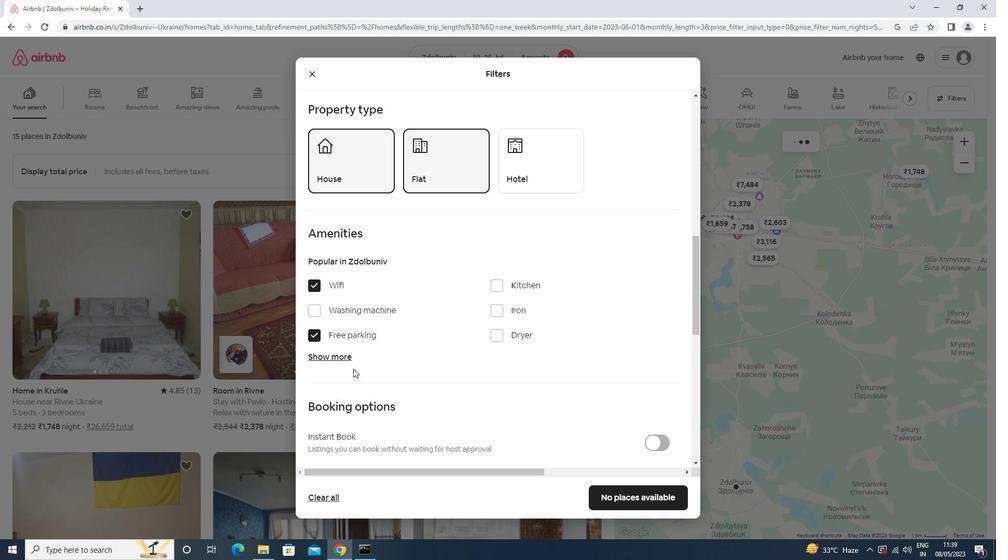 
Action: Mouse pressed left at (352, 358)
Screenshot: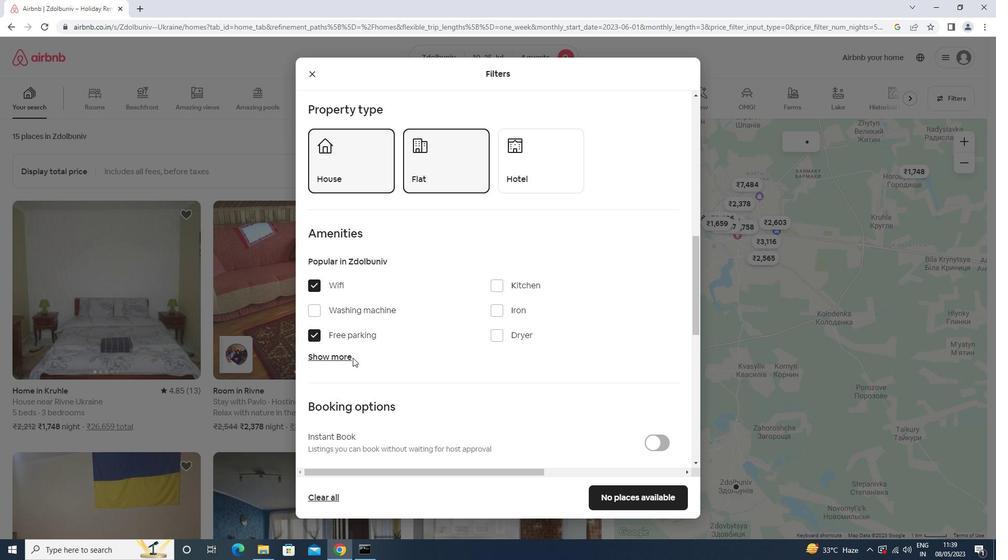 
Action: Mouse moved to (341, 354)
Screenshot: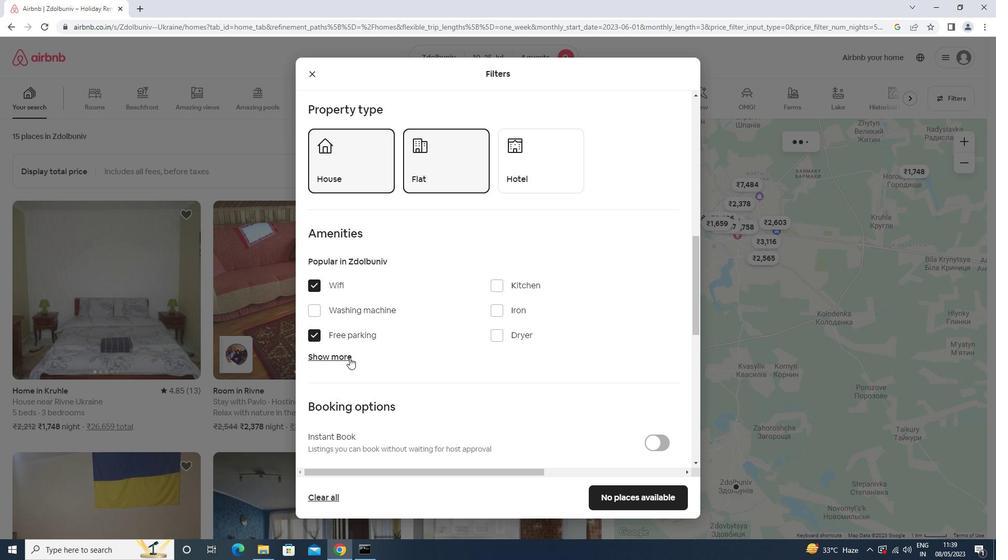 
Action: Mouse pressed left at (341, 354)
Screenshot: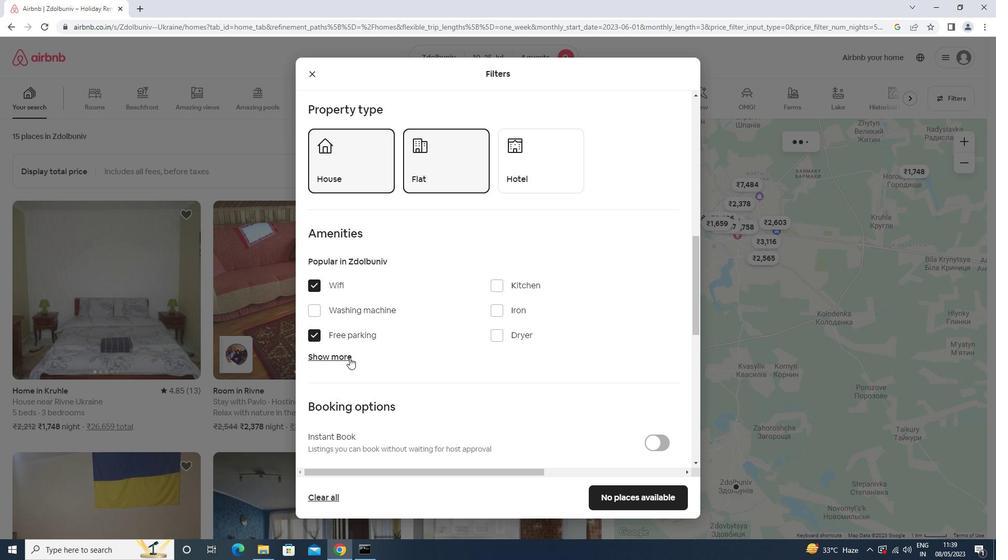 
Action: Mouse moved to (506, 412)
Screenshot: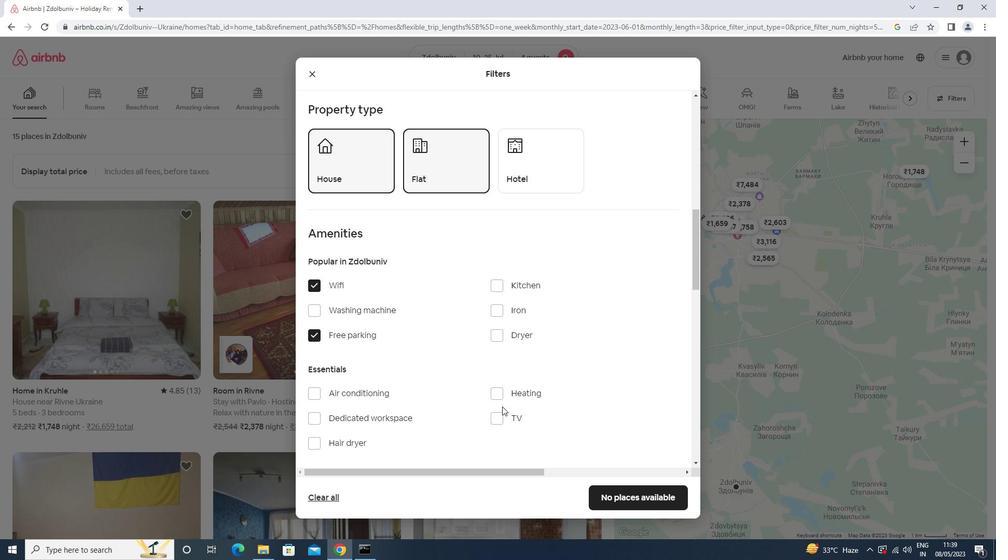 
Action: Mouse pressed left at (506, 412)
Screenshot: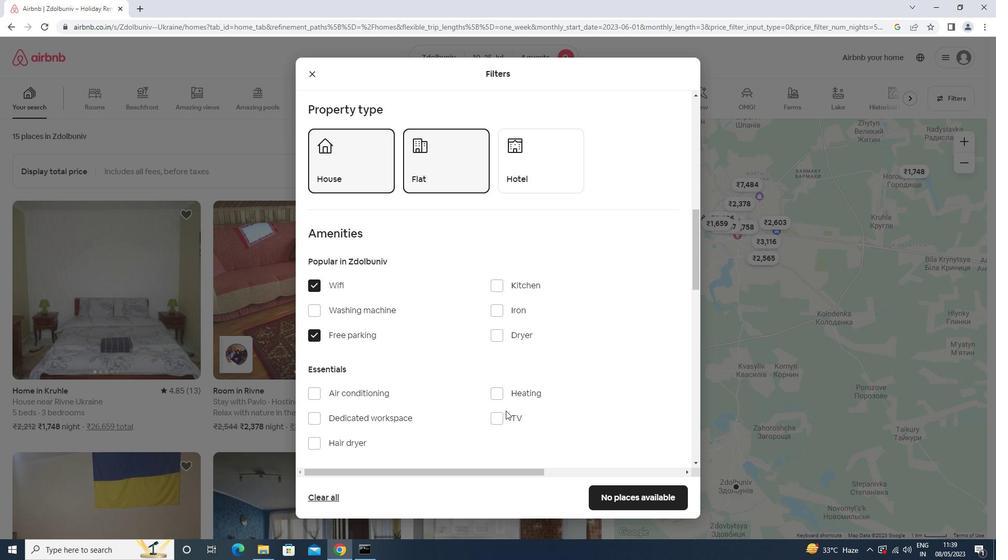 
Action: Mouse moved to (514, 422)
Screenshot: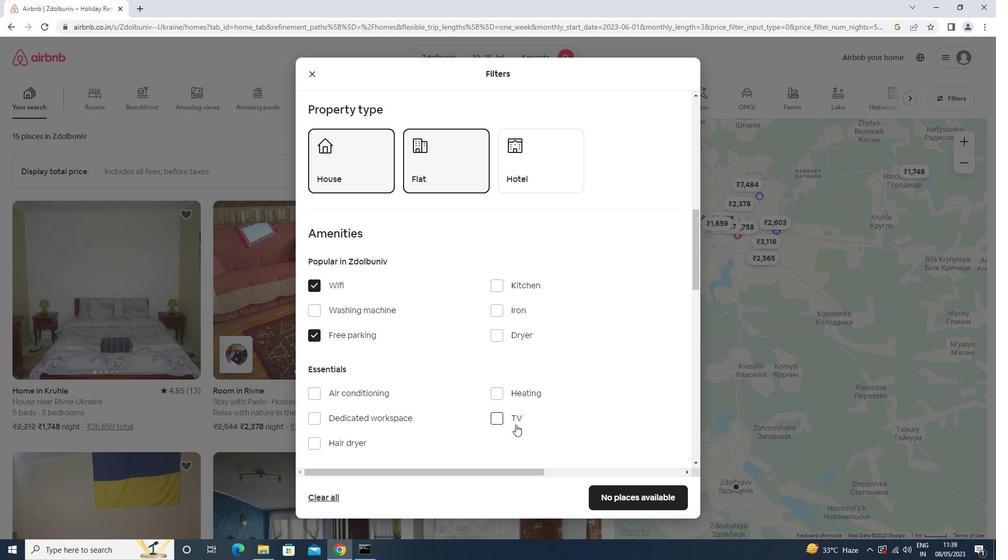
Action: Mouse pressed left at (514, 422)
Screenshot: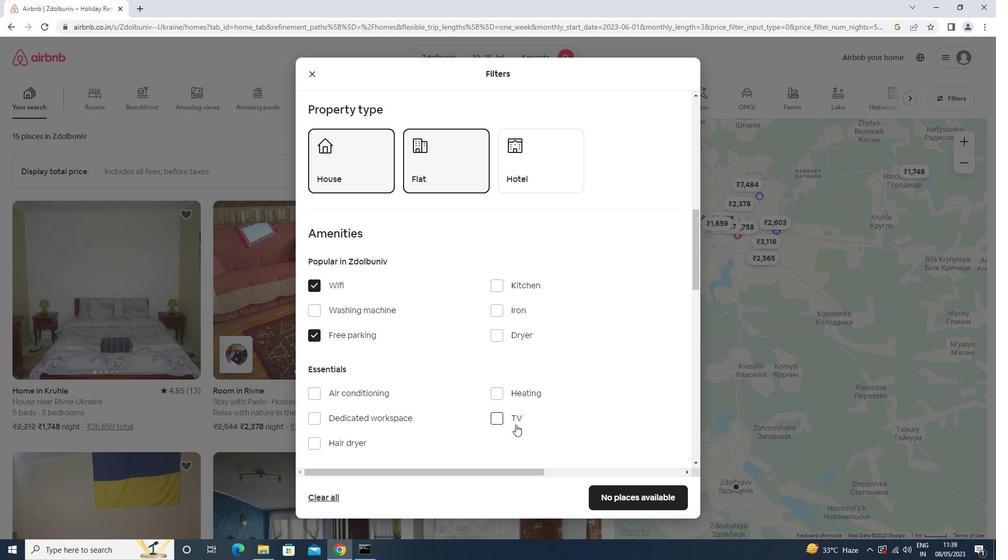 
Action: Mouse moved to (487, 384)
Screenshot: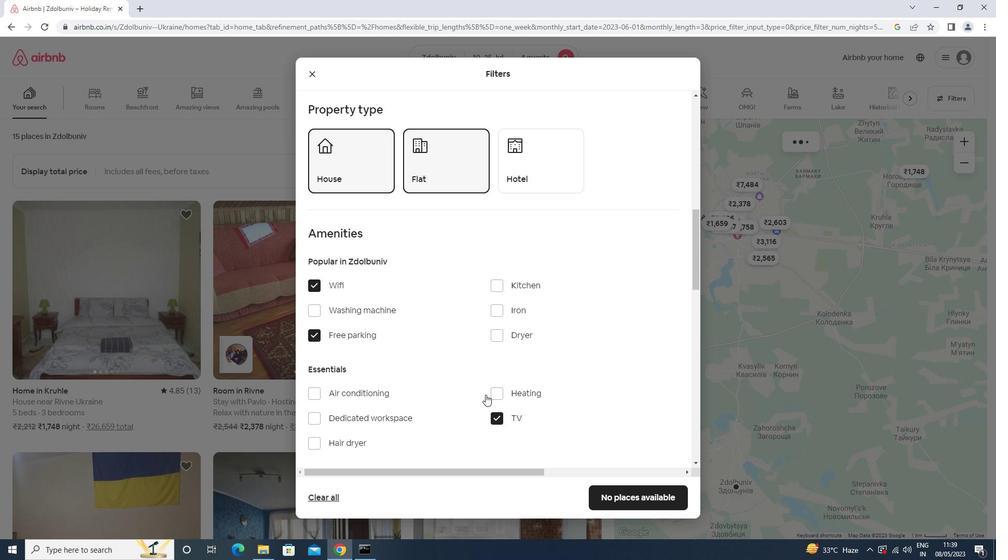 
Action: Mouse scrolled (487, 383) with delta (0, 0)
Screenshot: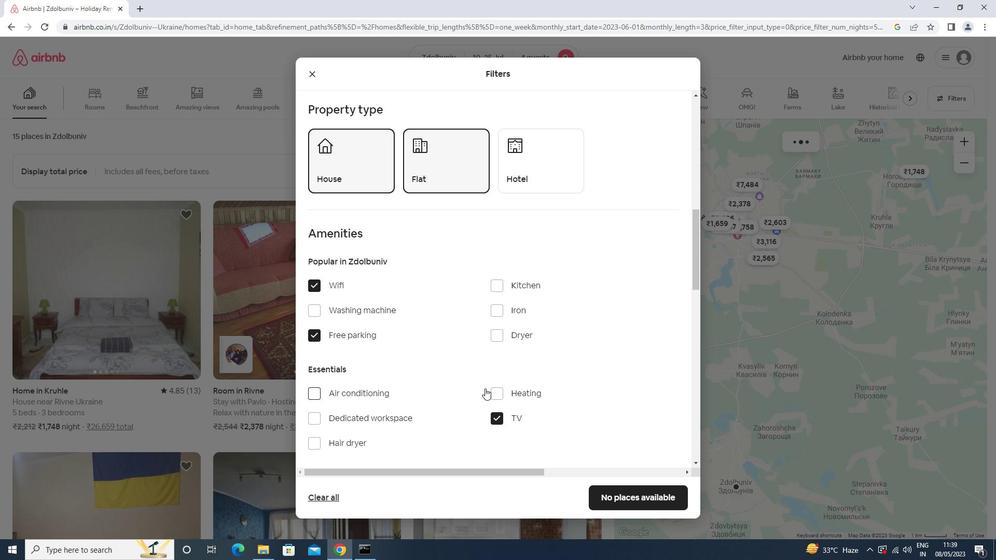 
Action: Mouse scrolled (487, 383) with delta (0, 0)
Screenshot: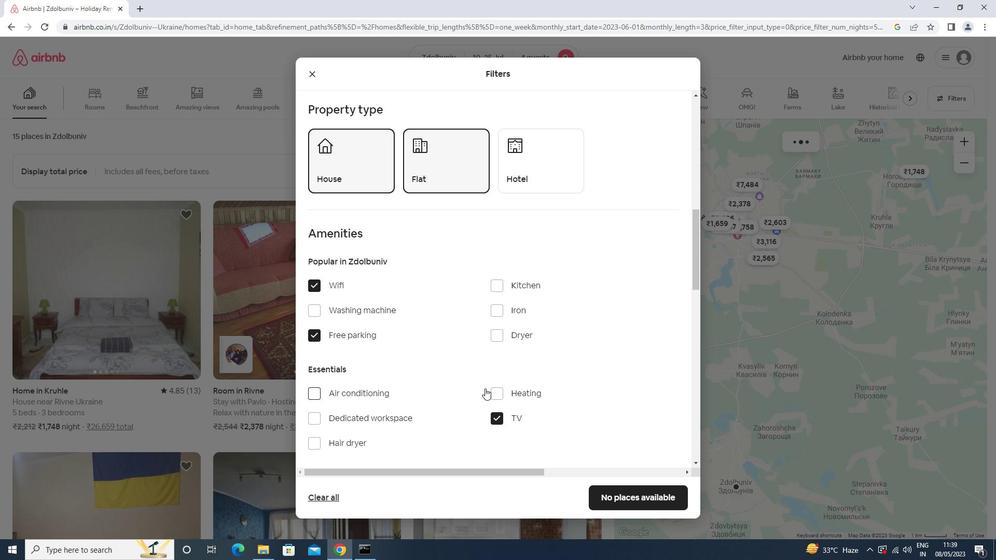 
Action: Mouse scrolled (487, 383) with delta (0, 0)
Screenshot: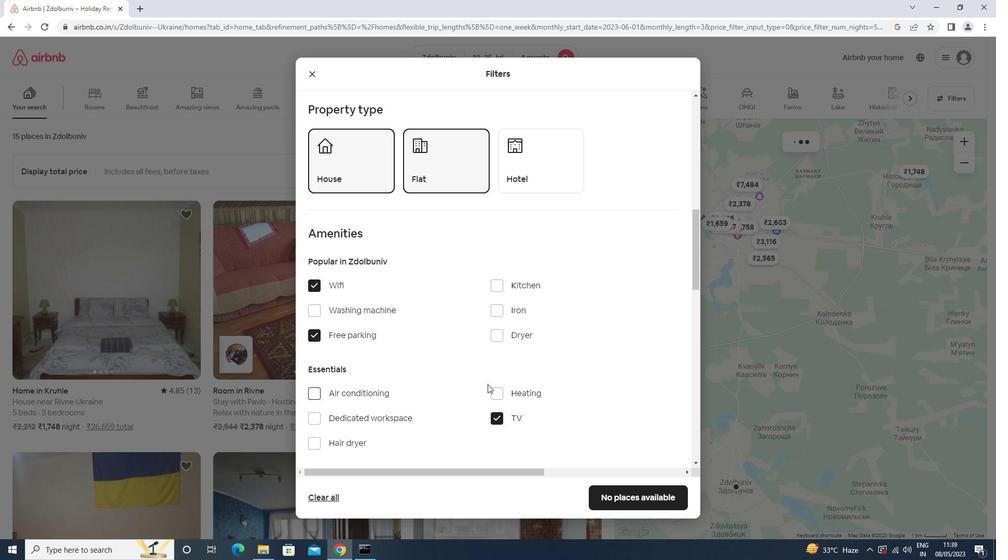 
Action: Mouse moved to (397, 395)
Screenshot: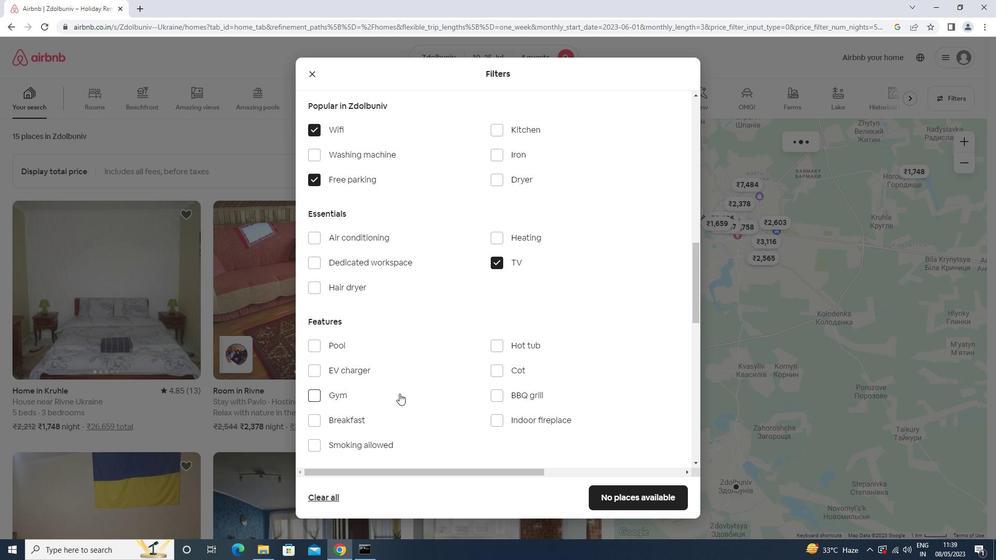 
Action: Mouse pressed left at (397, 395)
Screenshot: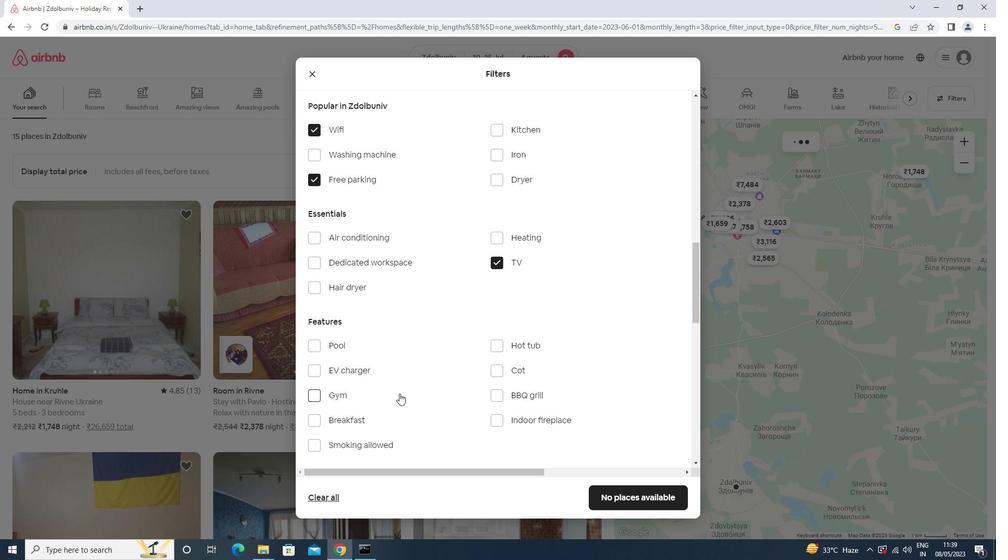 
Action: Mouse moved to (399, 419)
Screenshot: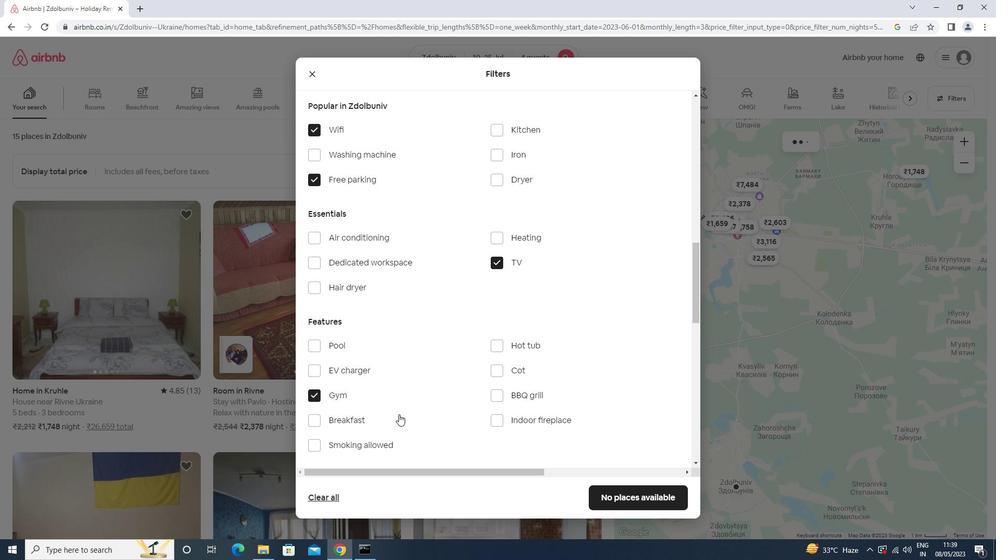 
Action: Mouse pressed left at (399, 419)
Screenshot: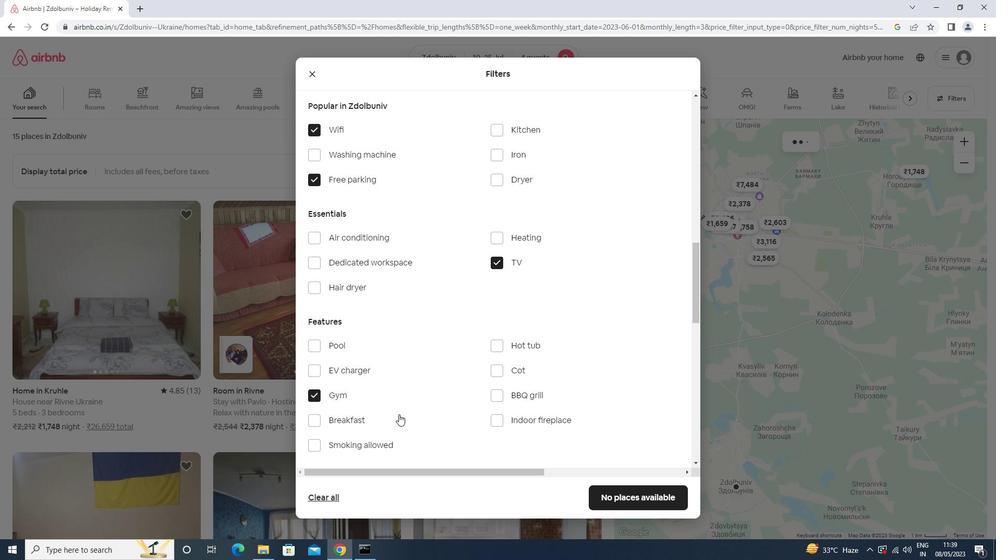 
Action: Mouse moved to (460, 360)
Screenshot: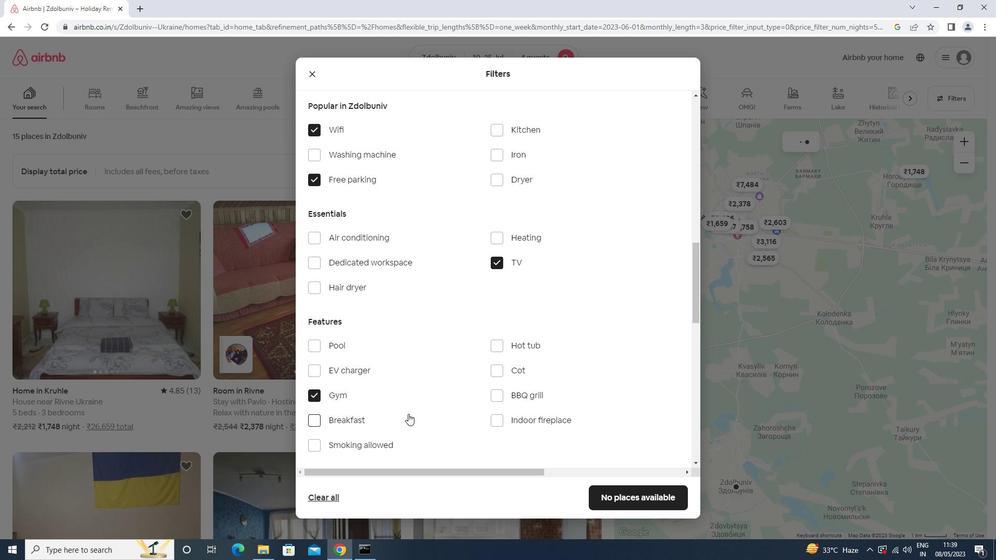 
Action: Mouse scrolled (460, 360) with delta (0, 0)
Screenshot: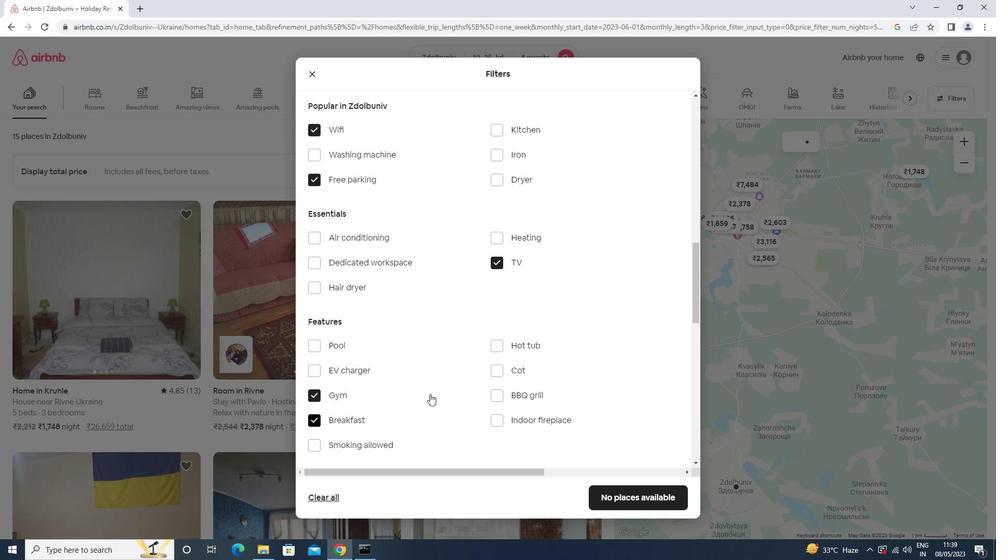 
Action: Mouse scrolled (460, 360) with delta (0, 0)
Screenshot: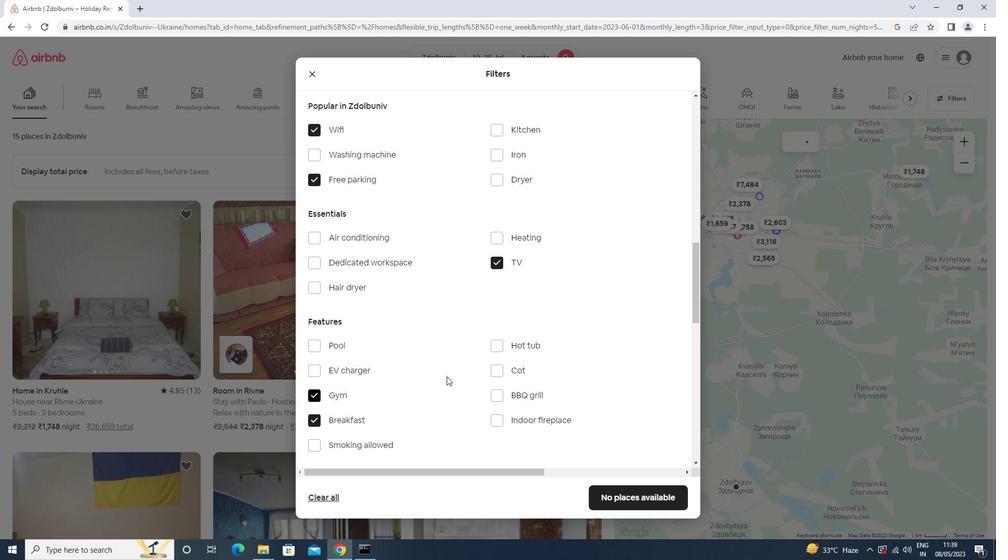 
Action: Mouse scrolled (460, 360) with delta (0, 0)
Screenshot: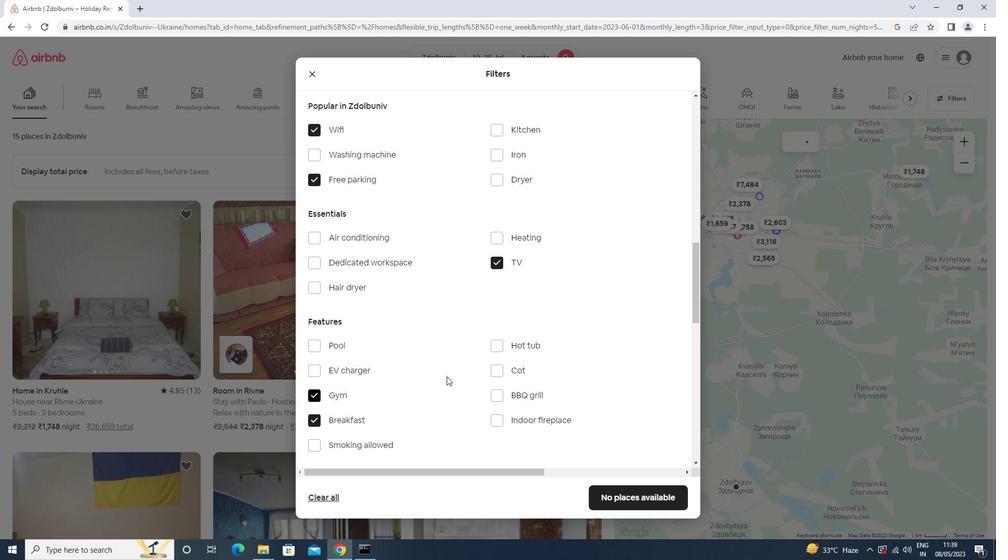 
Action: Mouse scrolled (460, 360) with delta (0, 0)
Screenshot: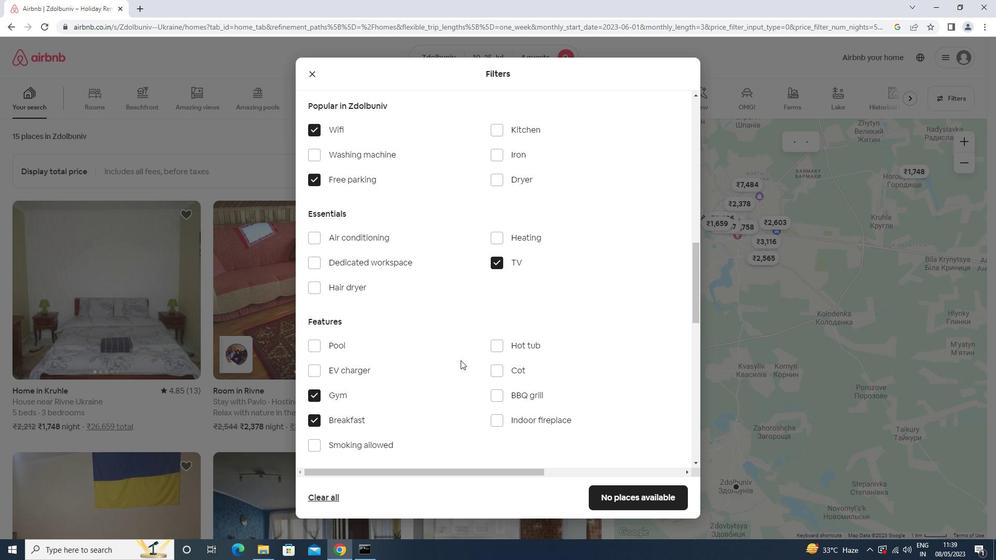 
Action: Mouse moved to (655, 434)
Screenshot: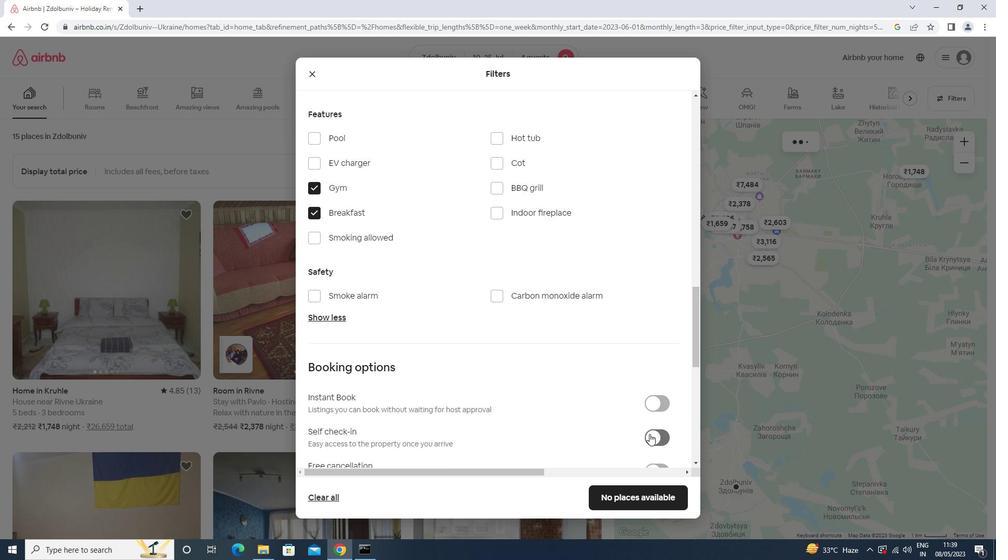 
Action: Mouse pressed left at (655, 434)
Screenshot: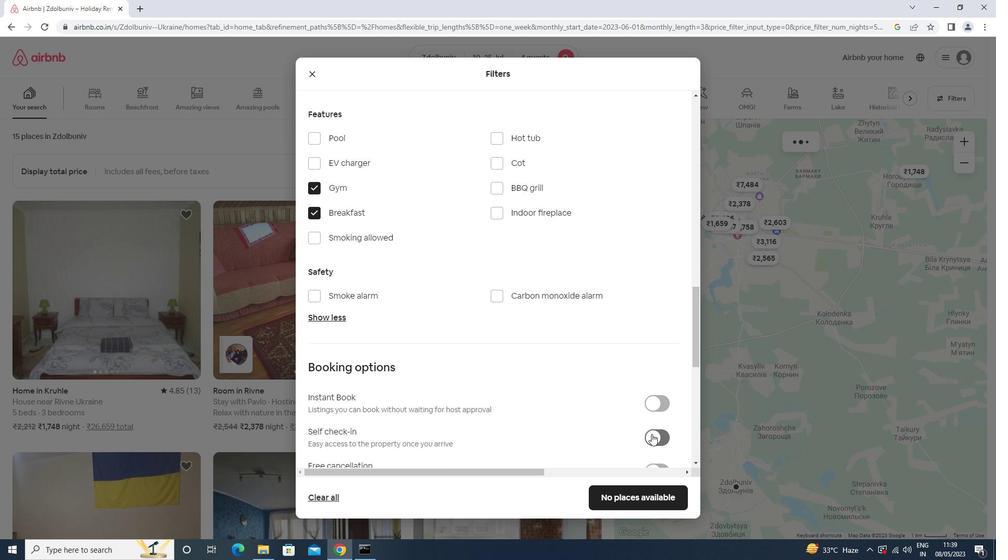 
Action: Mouse moved to (388, 331)
Screenshot: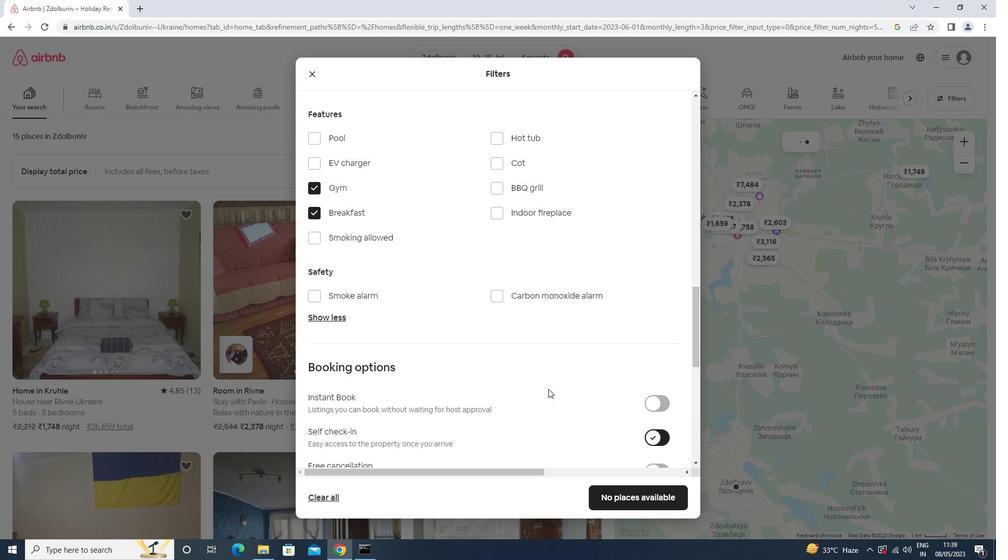 
Action: Mouse scrolled (388, 330) with delta (0, 0)
Screenshot: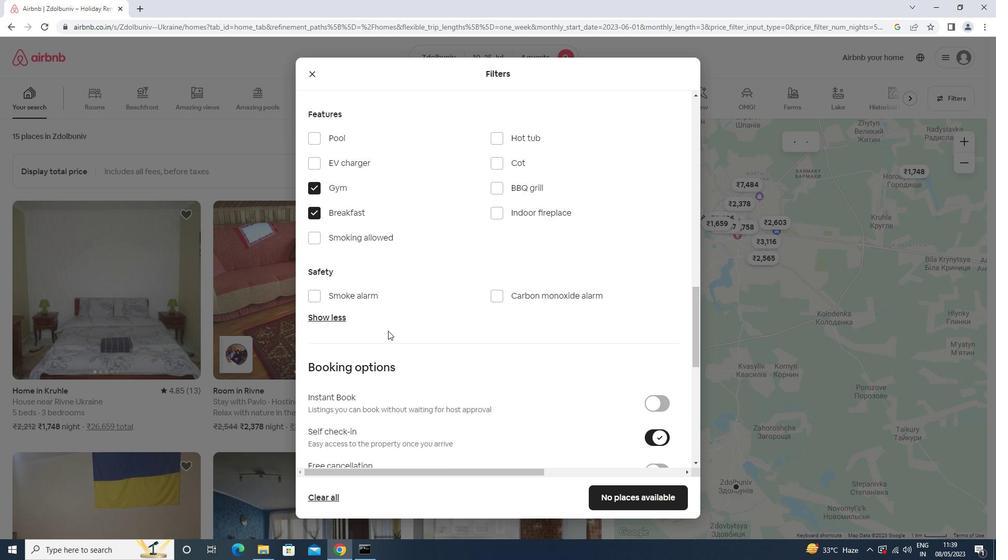 
Action: Mouse scrolled (388, 330) with delta (0, 0)
Screenshot: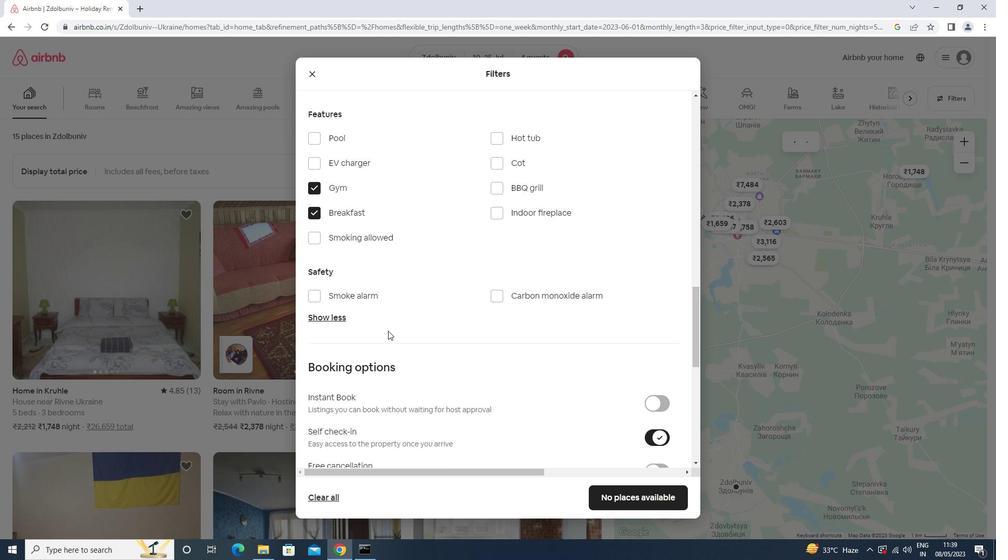 
Action: Mouse scrolled (388, 330) with delta (0, 0)
Screenshot: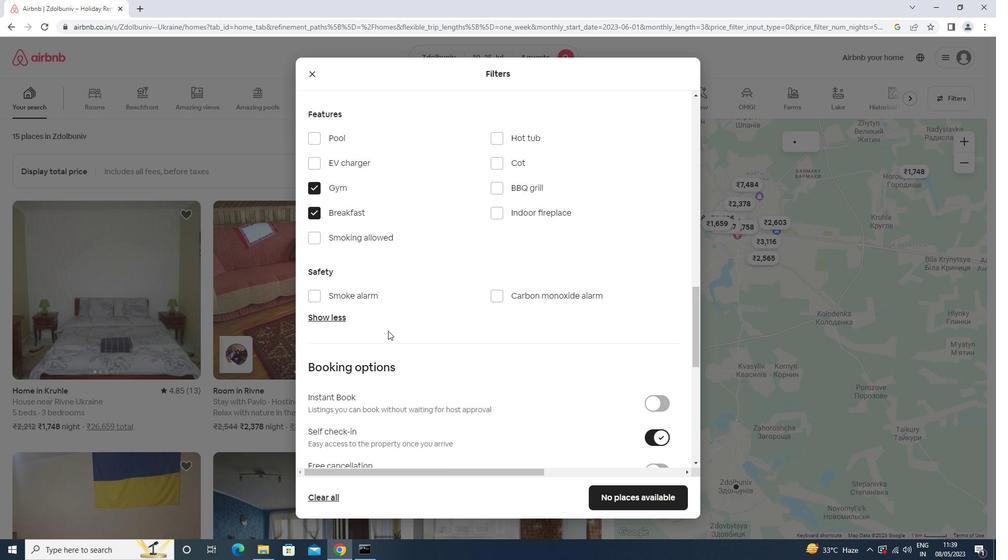 
Action: Mouse scrolled (388, 330) with delta (0, 0)
Screenshot: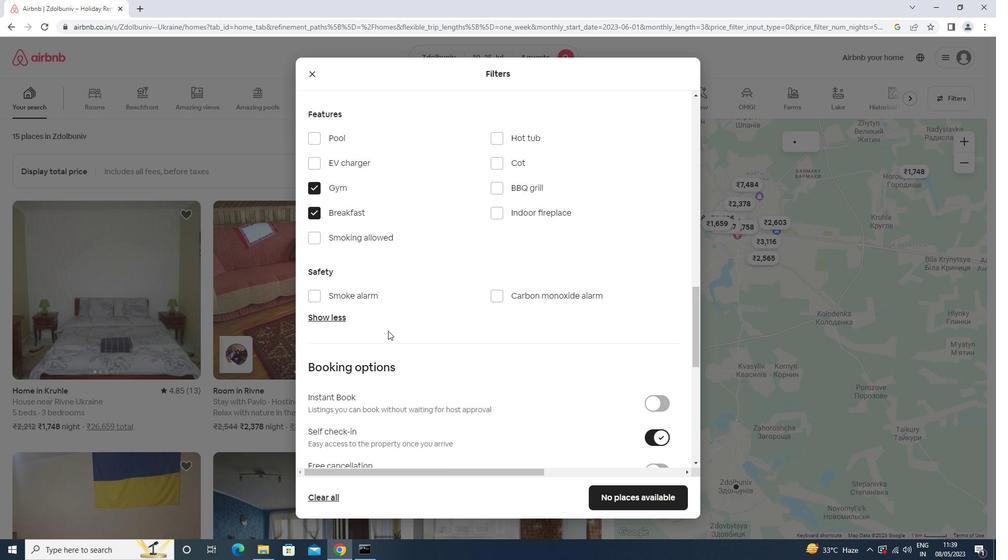 
Action: Mouse scrolled (388, 330) with delta (0, 0)
Screenshot: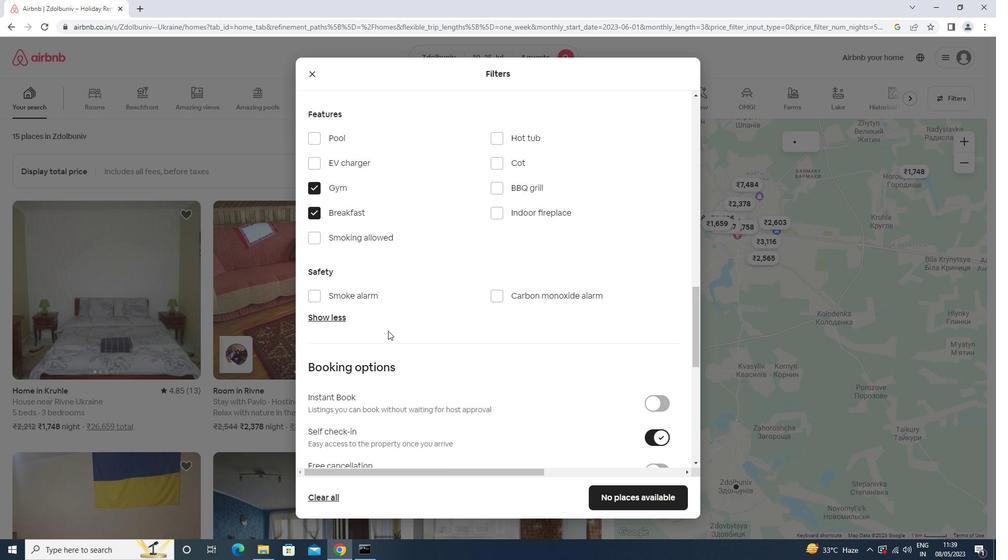 
Action: Mouse scrolled (388, 330) with delta (0, 0)
Screenshot: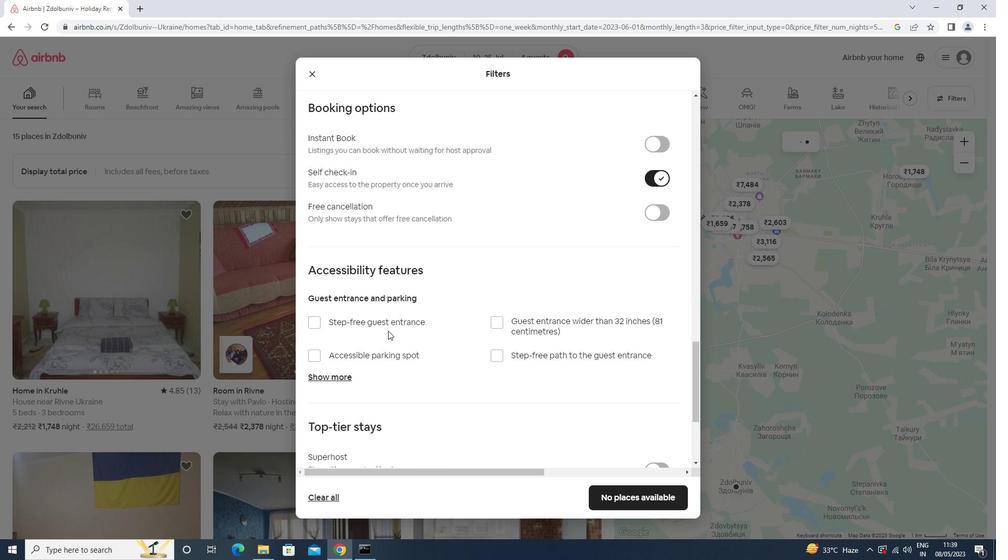 
Action: Mouse scrolled (388, 330) with delta (0, 0)
Screenshot: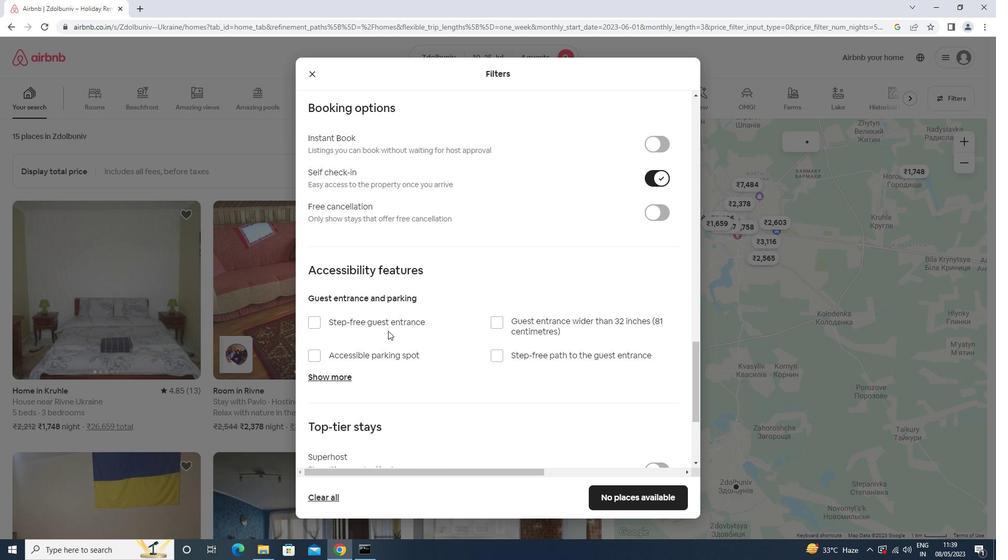 
Action: Mouse scrolled (388, 330) with delta (0, 0)
Screenshot: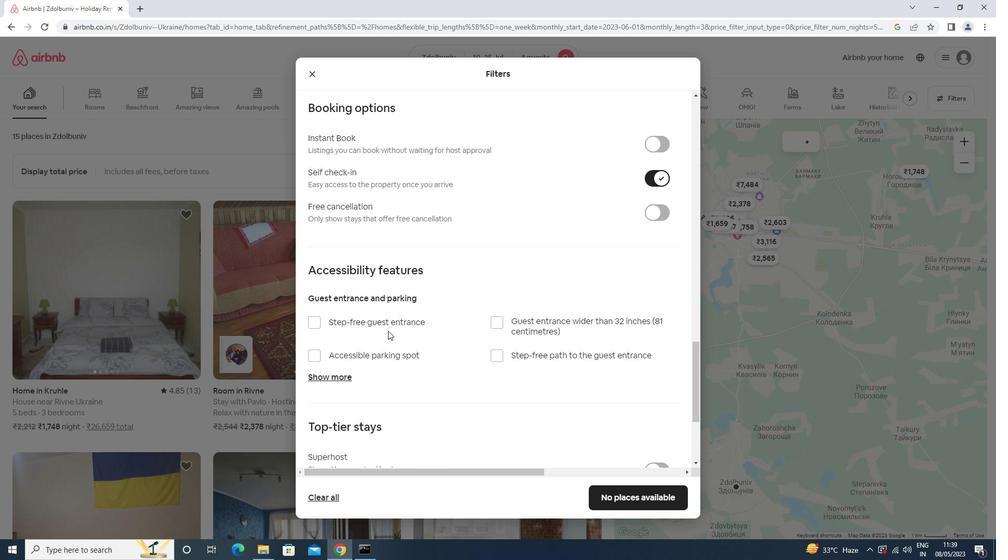 
Action: Mouse scrolled (388, 330) with delta (0, 0)
Screenshot: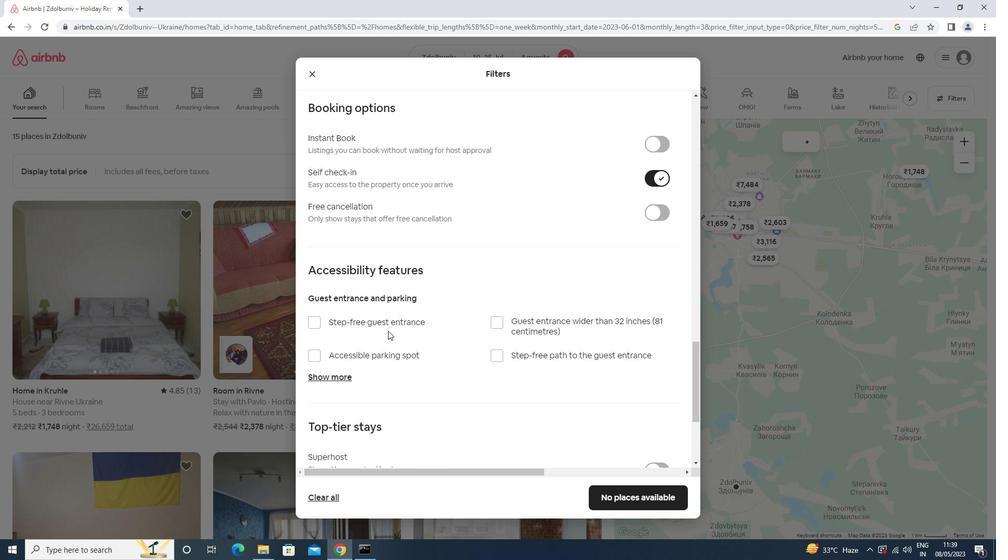 
Action: Mouse scrolled (388, 330) with delta (0, 0)
Screenshot: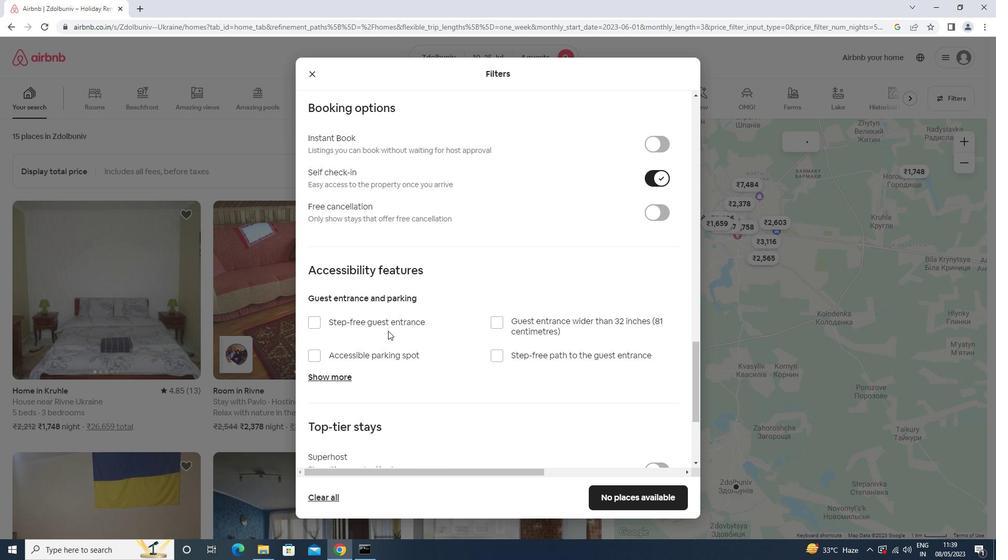 
Action: Mouse scrolled (388, 330) with delta (0, 0)
Screenshot: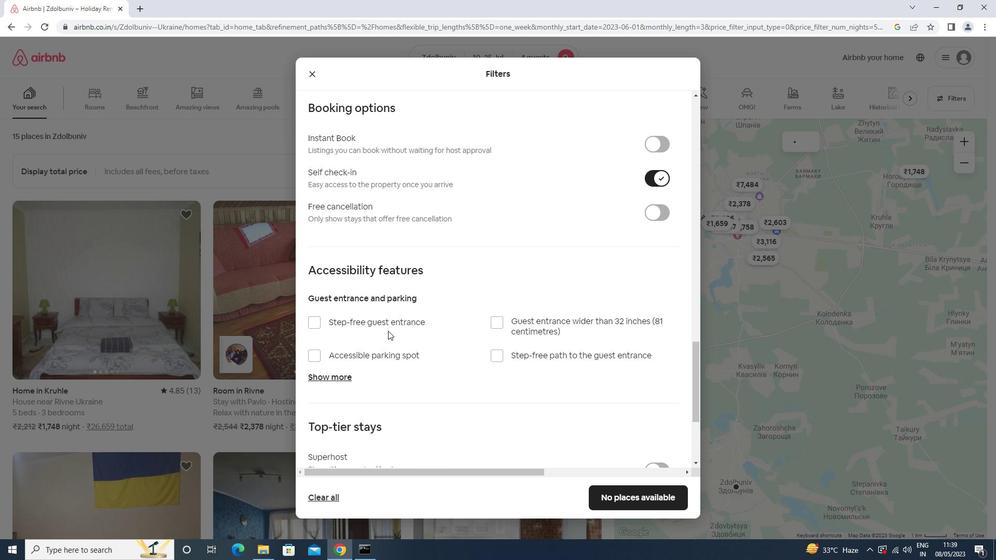 
Action: Mouse moved to (342, 394)
Screenshot: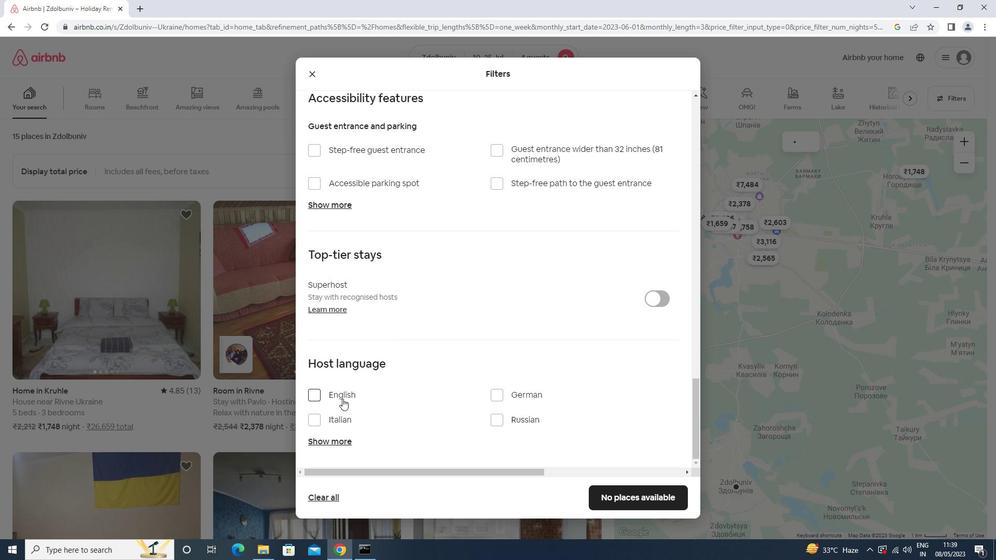 
Action: Mouse pressed left at (342, 394)
Screenshot: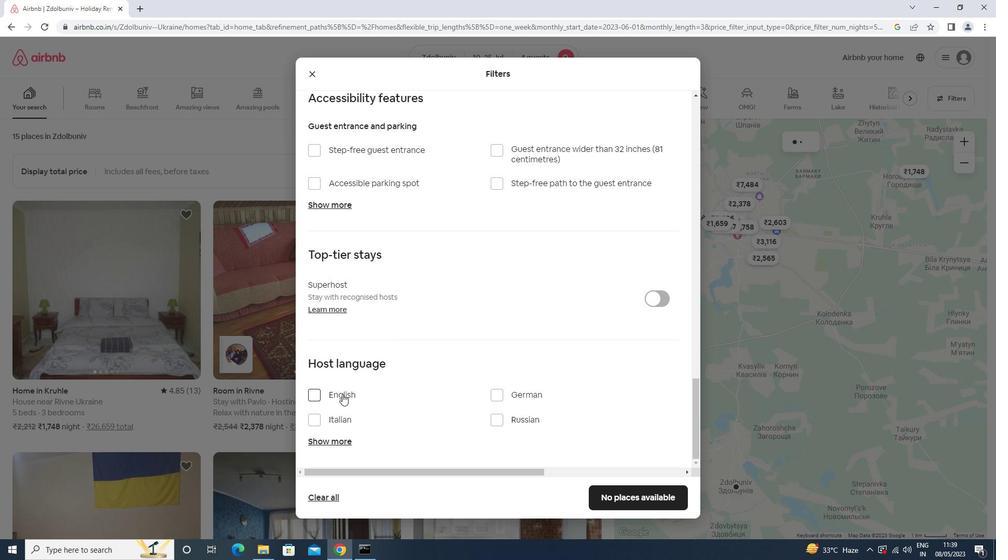 
Action: Mouse moved to (658, 497)
Screenshot: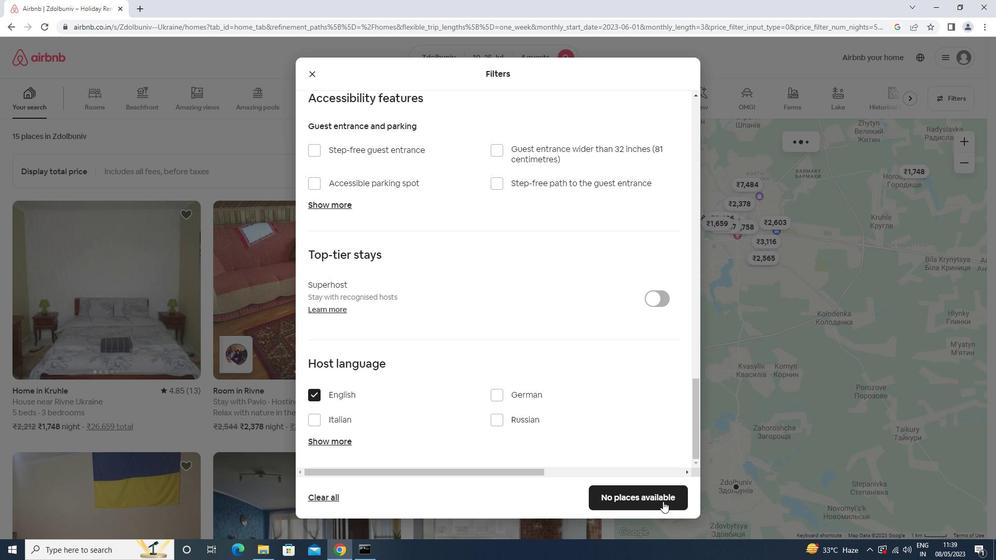 
Action: Mouse pressed left at (658, 497)
Screenshot: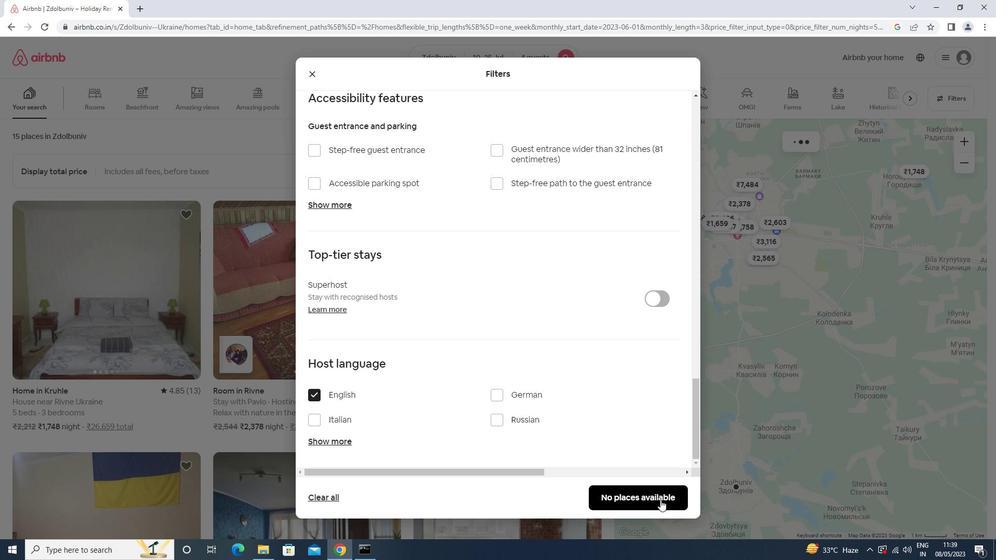 
Action: Mouse moved to (648, 492)
Screenshot: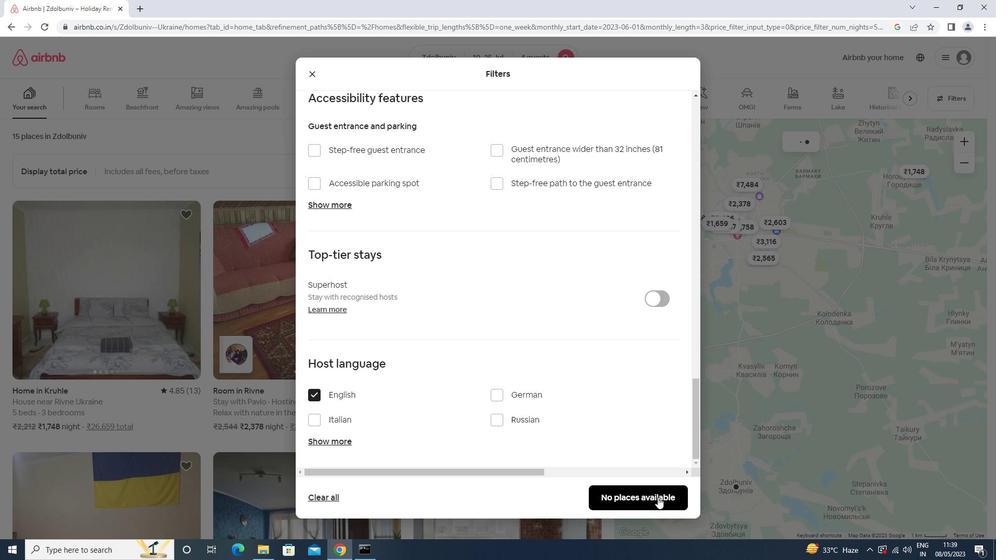 
